 Task: Create a due date automation trigger when advanced on, on the monday after a card is due add dates not starting today at 11:00 AM.
Action: Mouse moved to (938, 282)
Screenshot: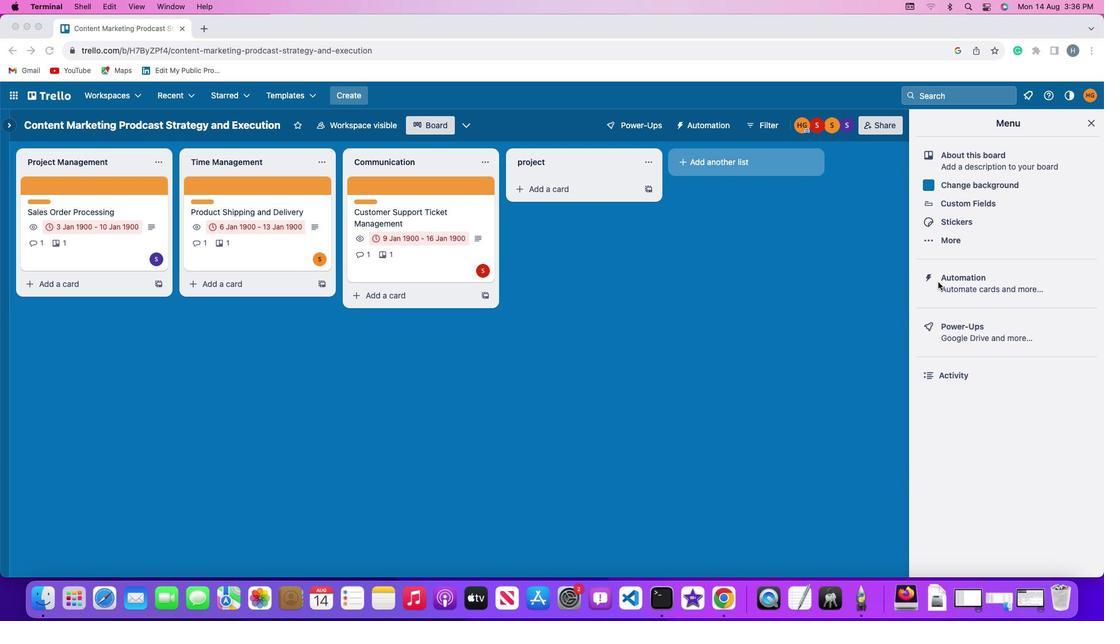 
Action: Mouse pressed left at (938, 282)
Screenshot: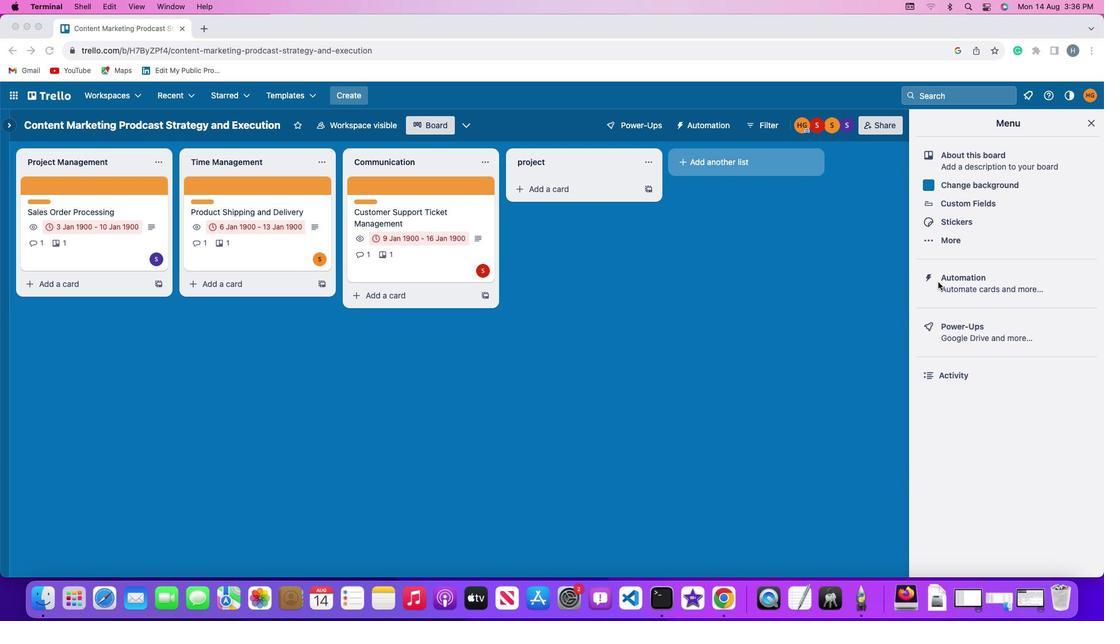 
Action: Mouse pressed left at (938, 282)
Screenshot: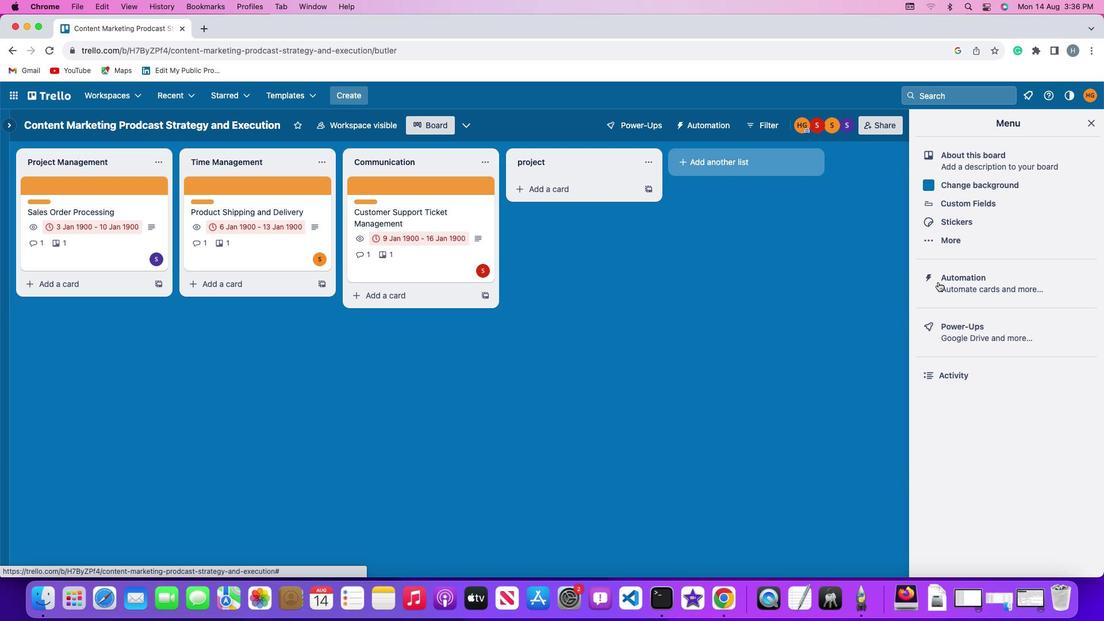 
Action: Mouse moved to (81, 269)
Screenshot: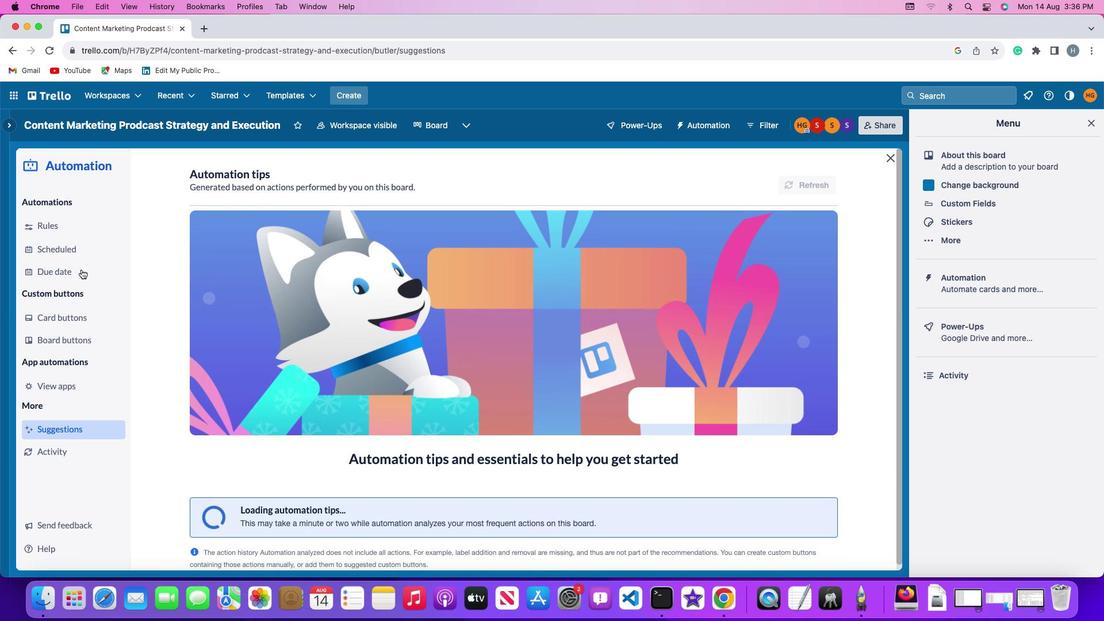 
Action: Mouse pressed left at (81, 269)
Screenshot: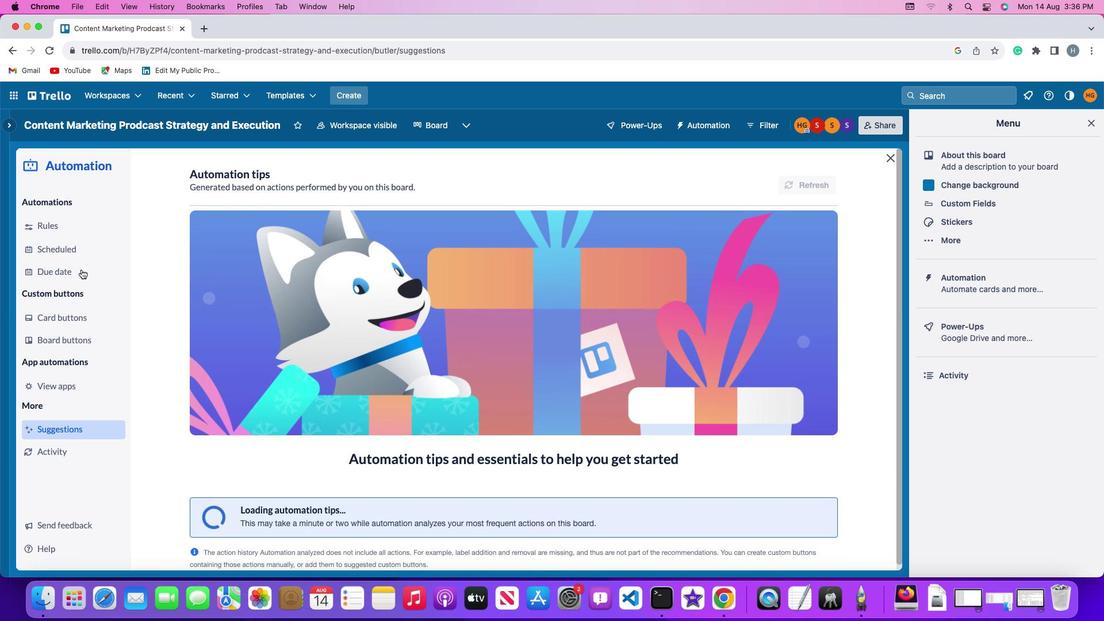 
Action: Mouse moved to (784, 174)
Screenshot: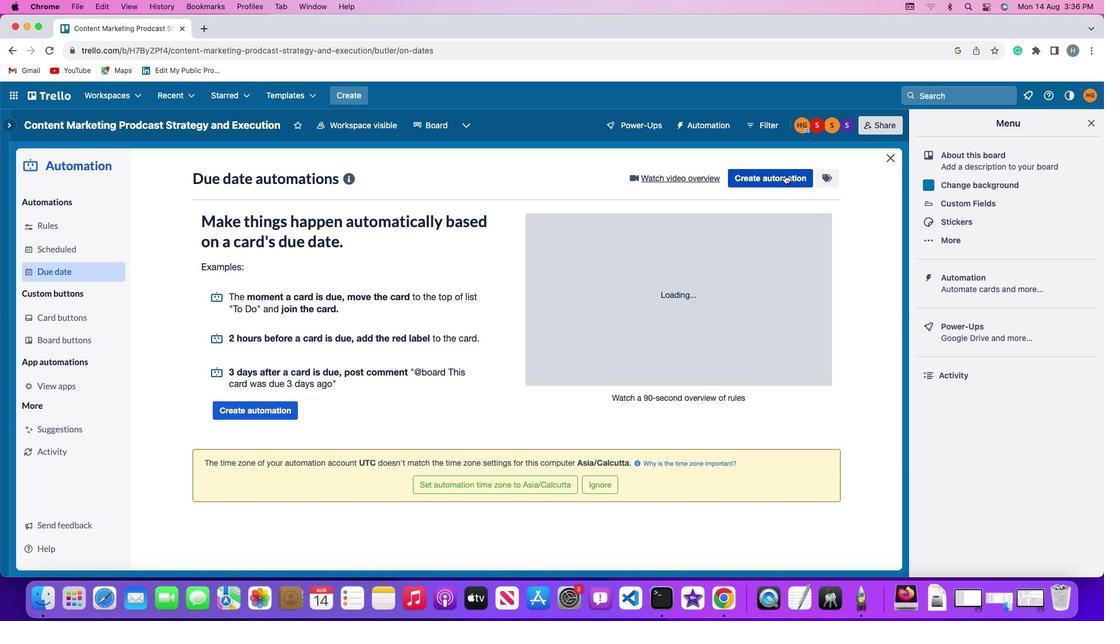 
Action: Mouse pressed left at (784, 174)
Screenshot: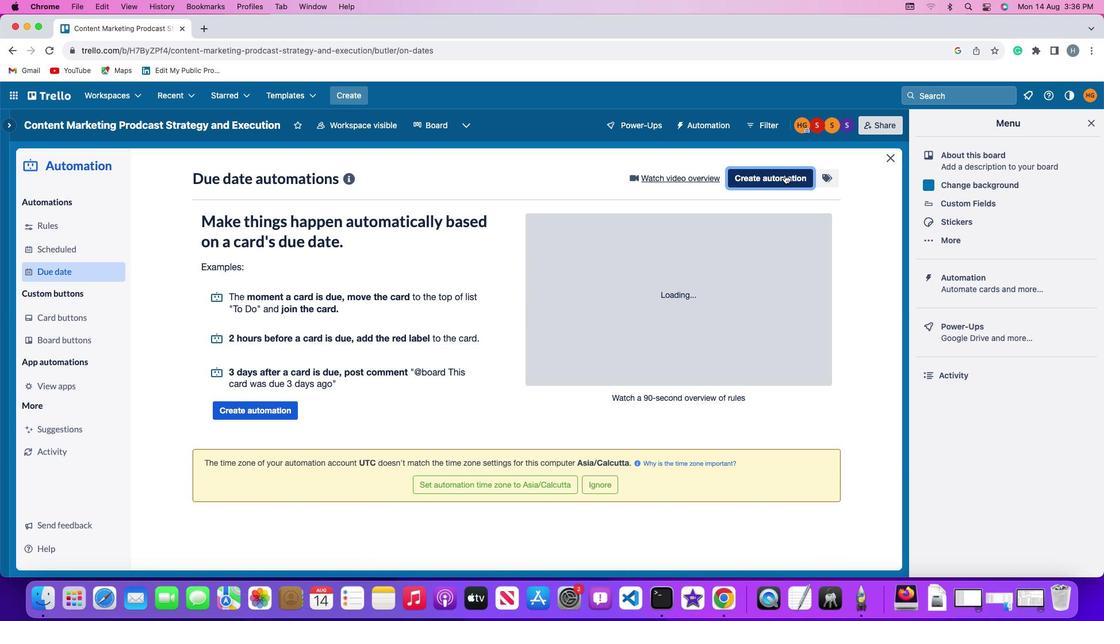 
Action: Mouse moved to (357, 285)
Screenshot: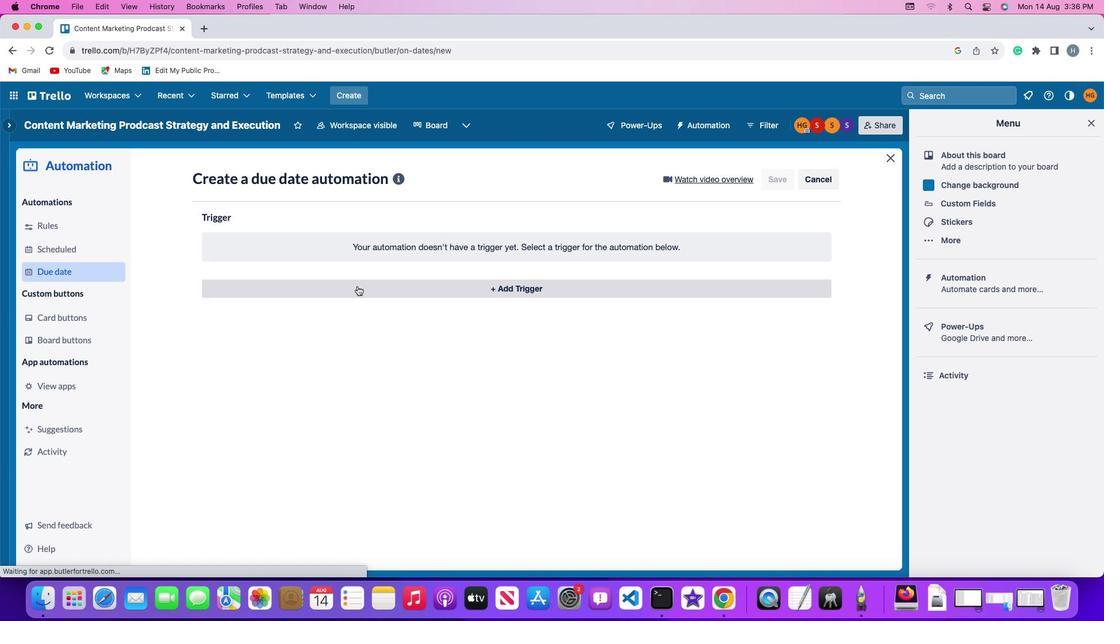 
Action: Mouse pressed left at (357, 285)
Screenshot: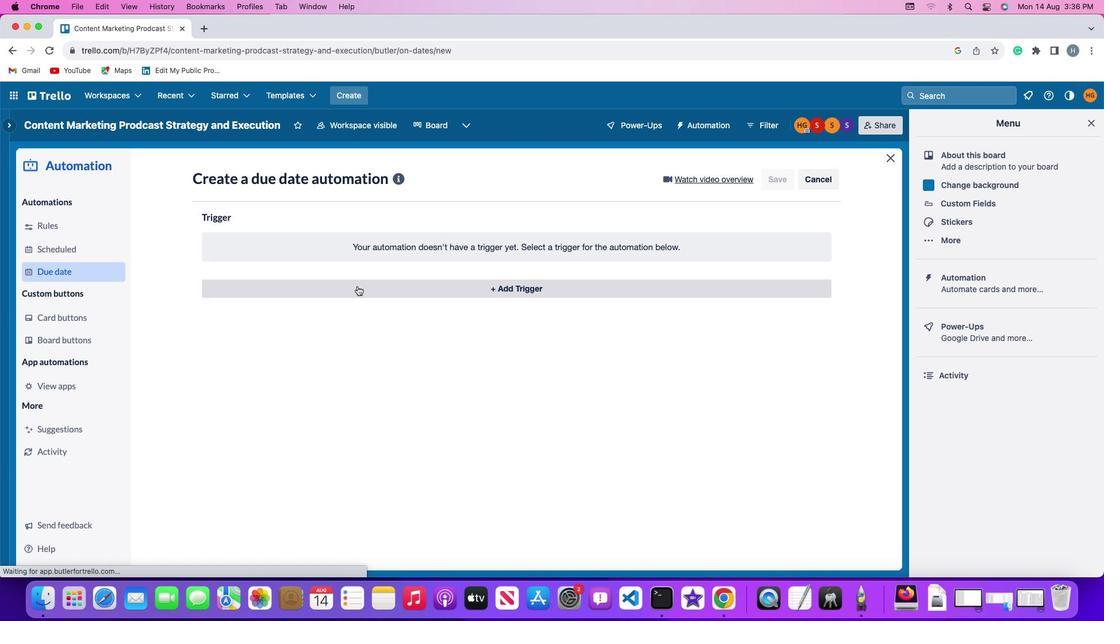 
Action: Mouse moved to (254, 507)
Screenshot: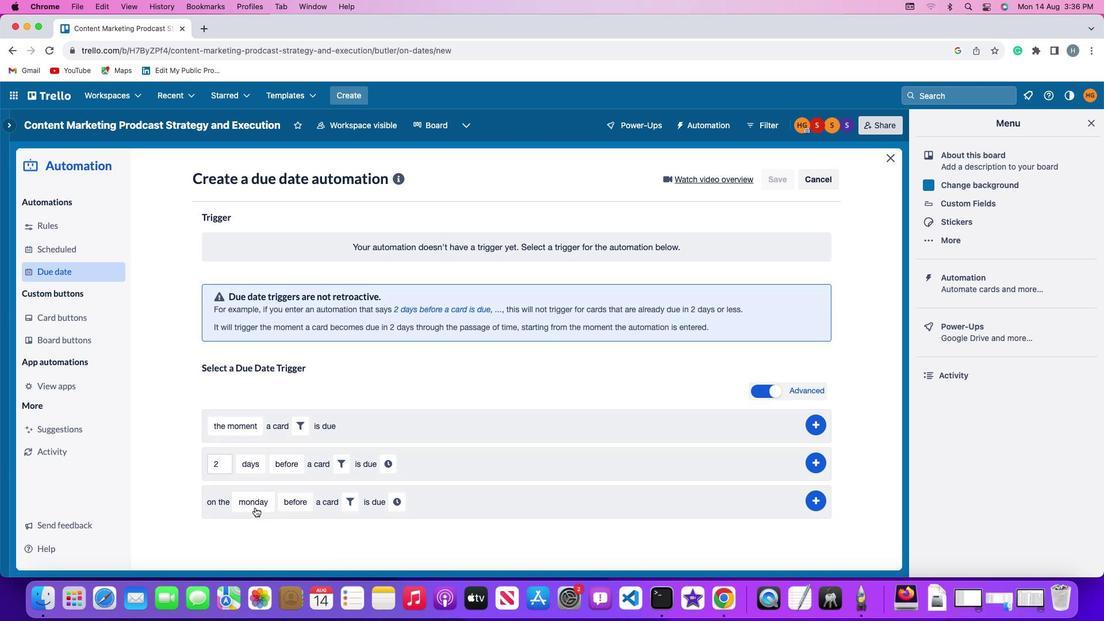 
Action: Mouse pressed left at (254, 507)
Screenshot: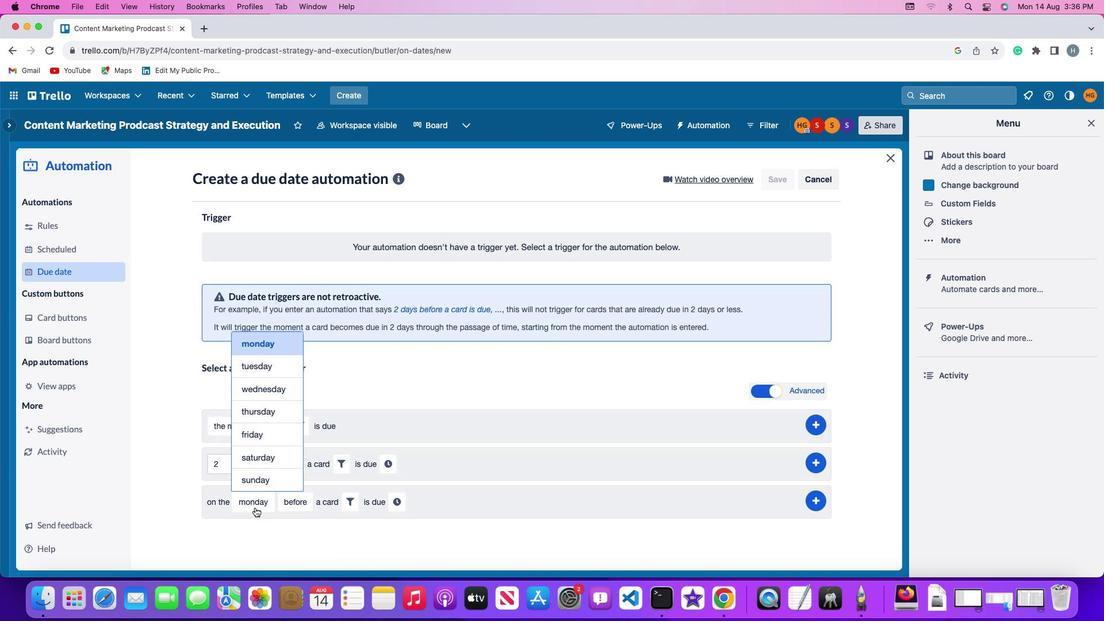 
Action: Mouse moved to (271, 339)
Screenshot: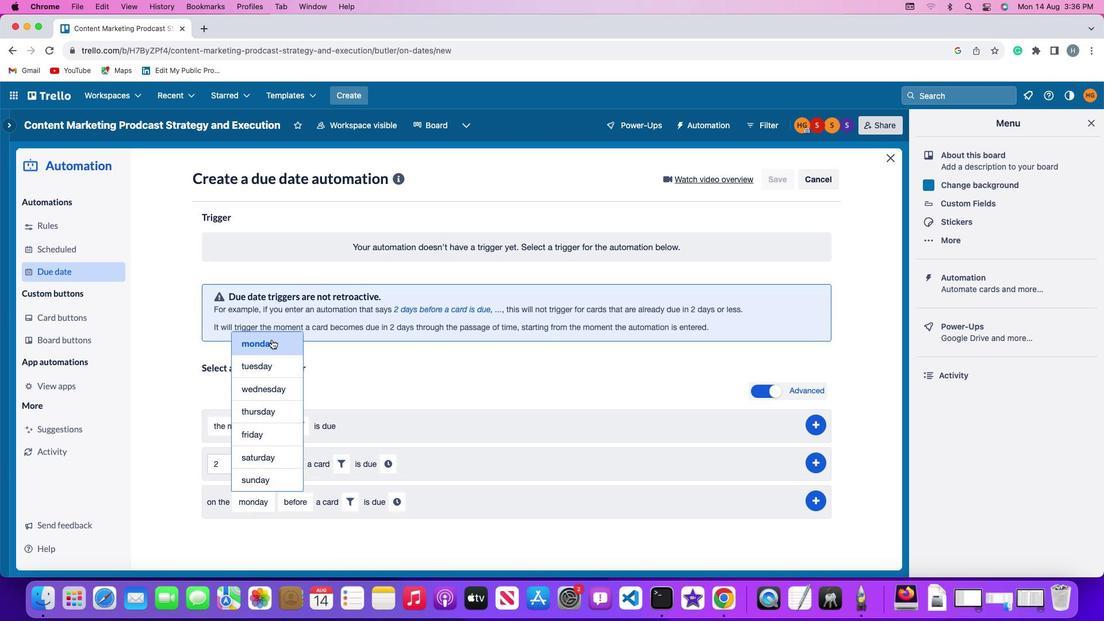 
Action: Mouse pressed left at (271, 339)
Screenshot: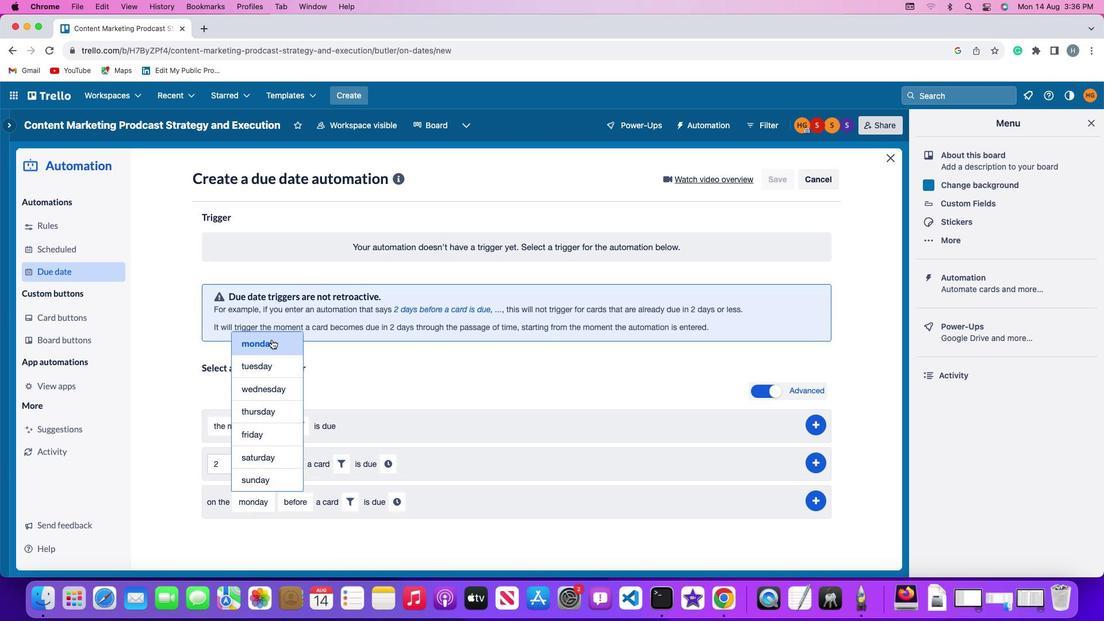 
Action: Mouse moved to (294, 498)
Screenshot: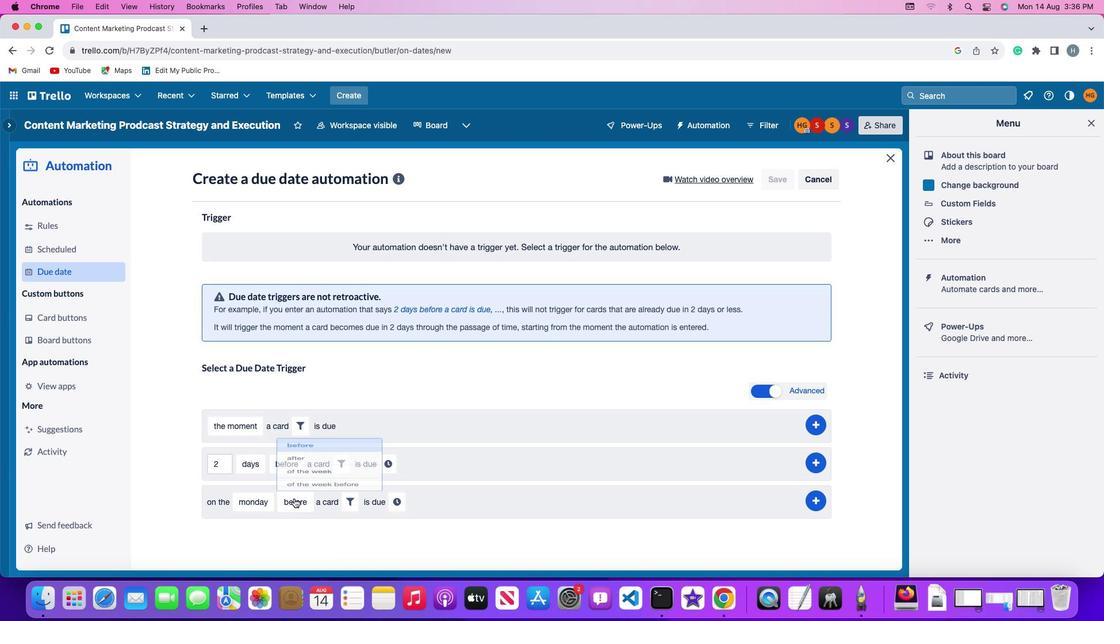 
Action: Mouse pressed left at (294, 498)
Screenshot: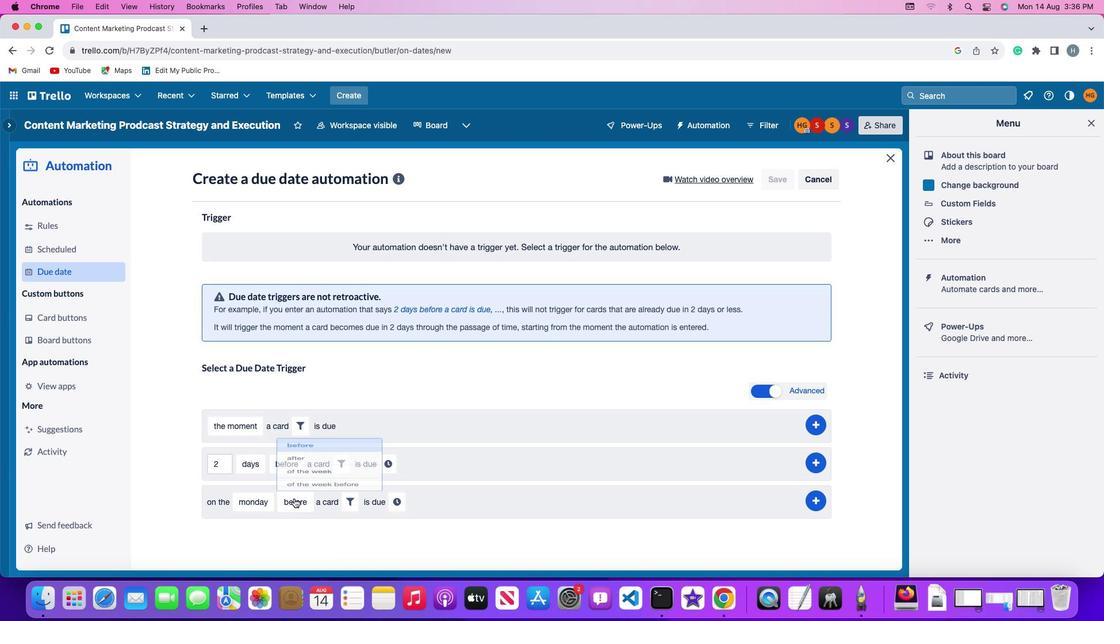 
Action: Mouse moved to (307, 431)
Screenshot: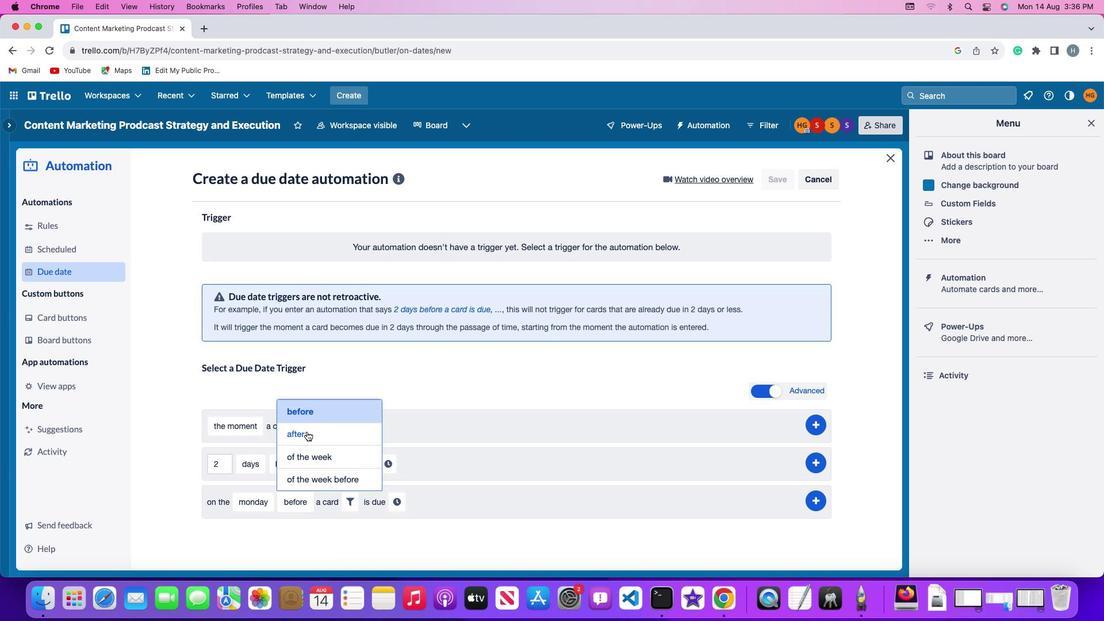 
Action: Mouse pressed left at (307, 431)
Screenshot: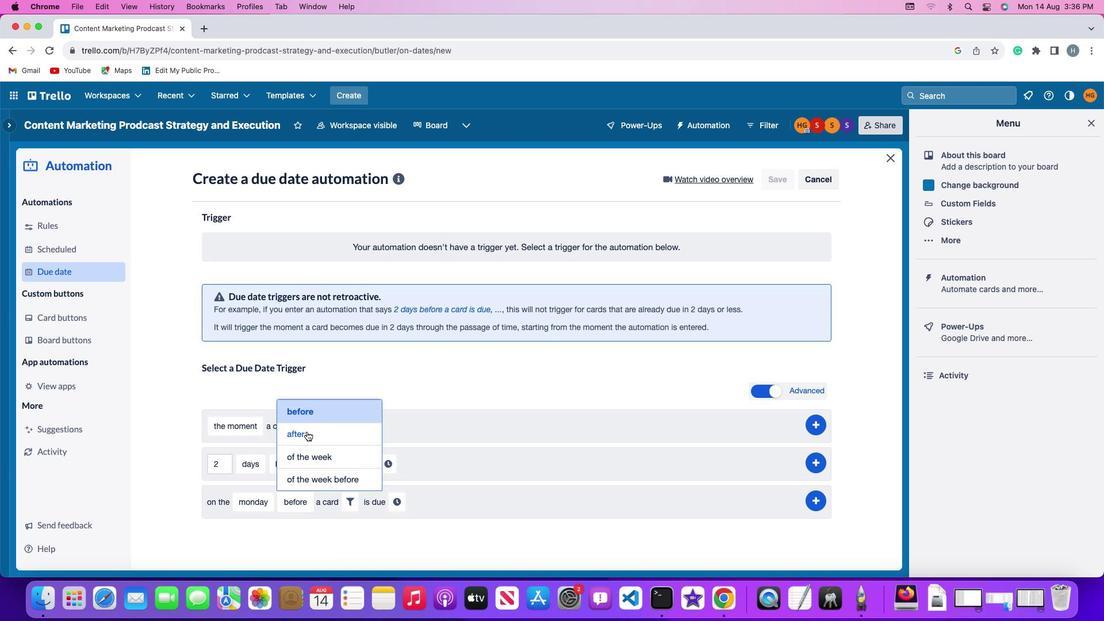 
Action: Mouse moved to (343, 496)
Screenshot: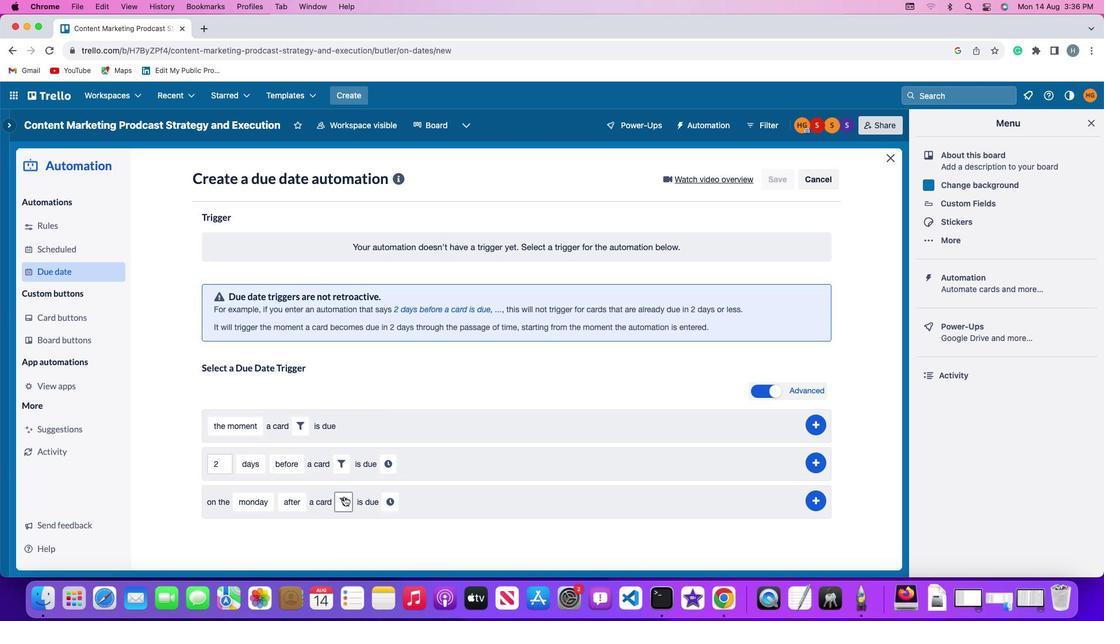 
Action: Mouse pressed left at (343, 496)
Screenshot: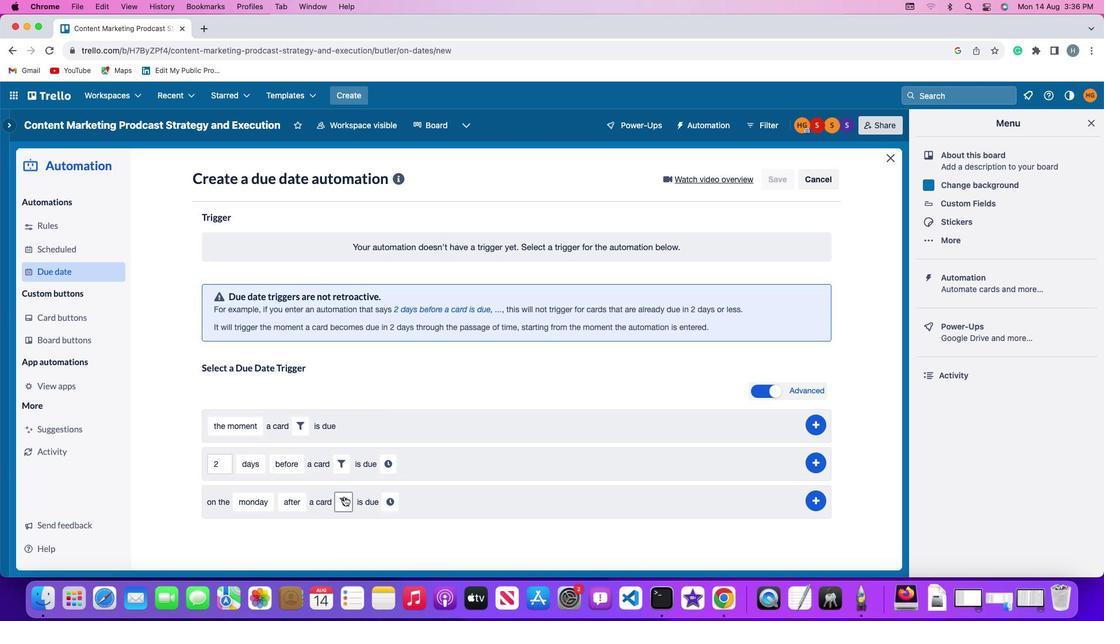 
Action: Mouse moved to (407, 543)
Screenshot: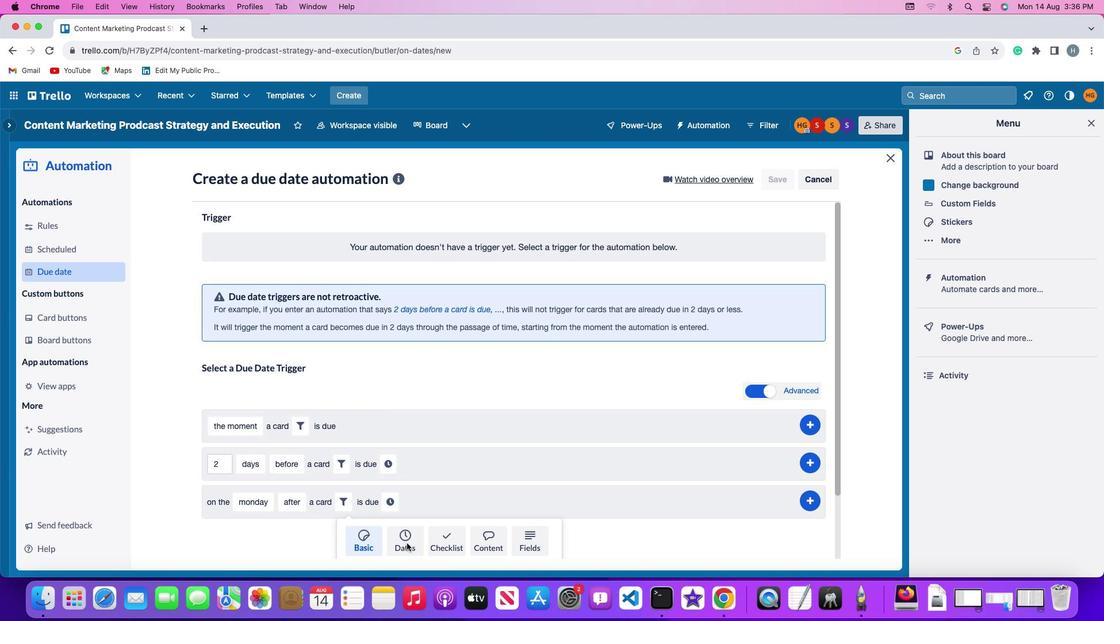 
Action: Mouse pressed left at (407, 543)
Screenshot: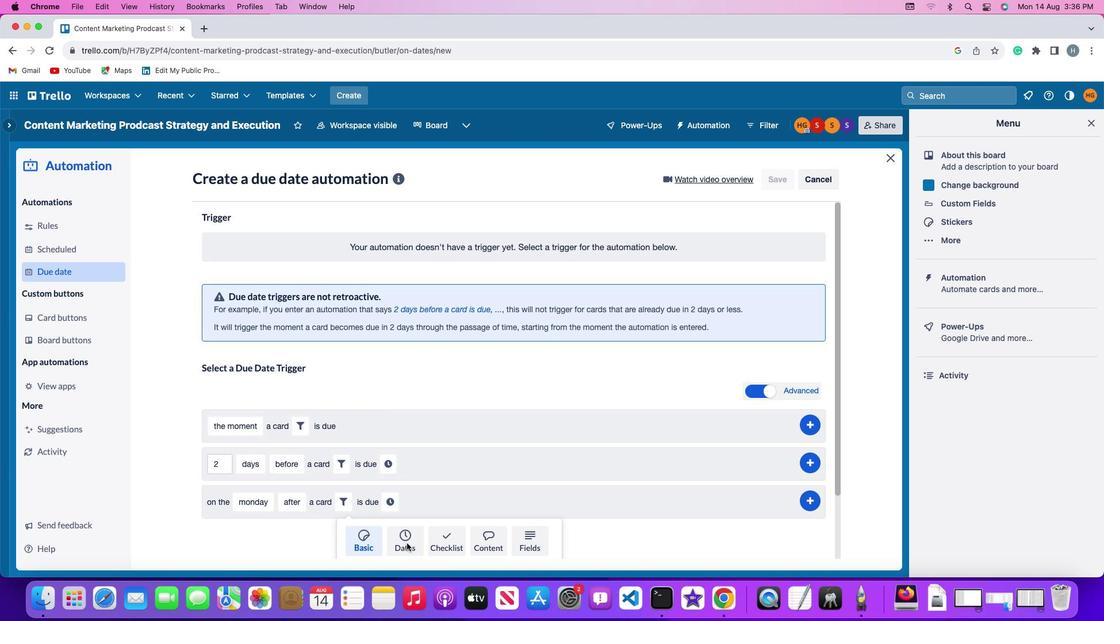 
Action: Mouse moved to (309, 537)
Screenshot: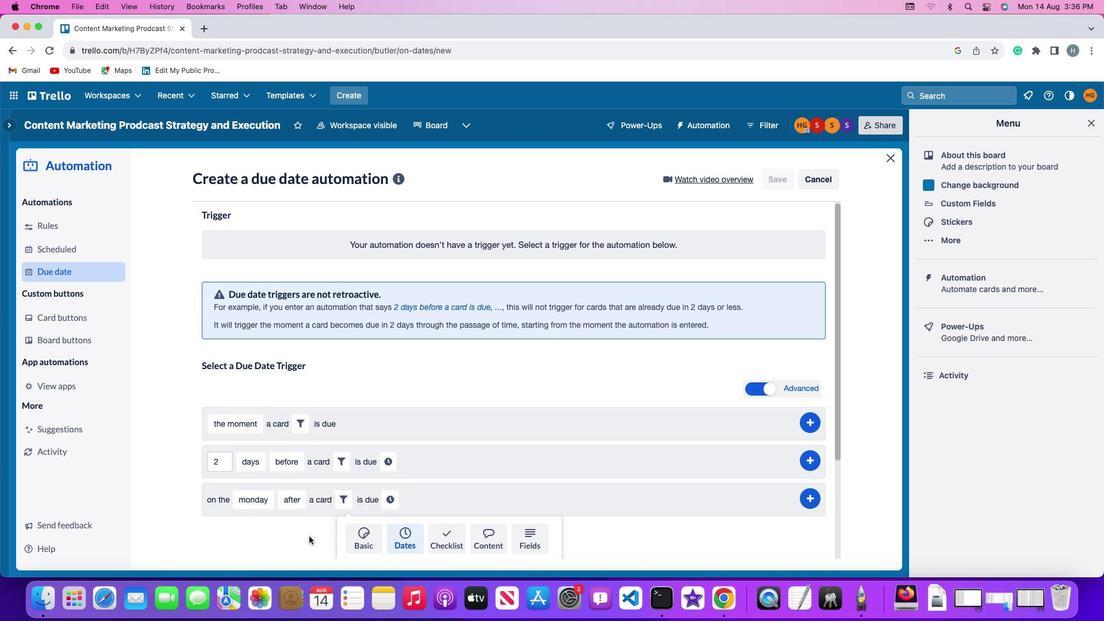 
Action: Mouse scrolled (309, 537) with delta (0, 0)
Screenshot: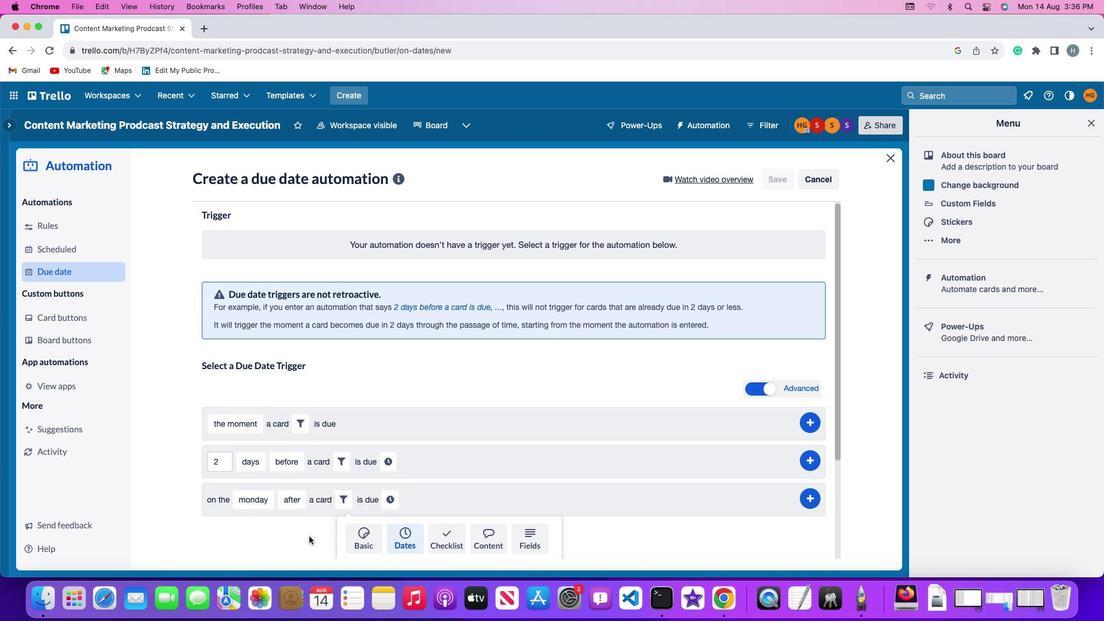 
Action: Mouse scrolled (309, 537) with delta (0, 0)
Screenshot: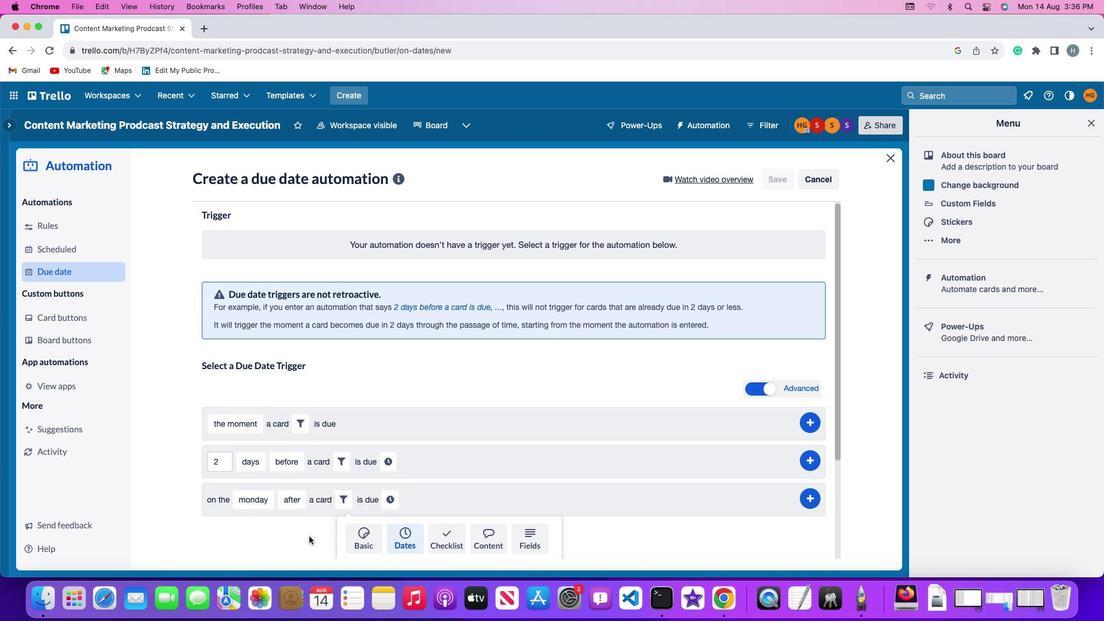 
Action: Mouse scrolled (309, 537) with delta (0, -1)
Screenshot: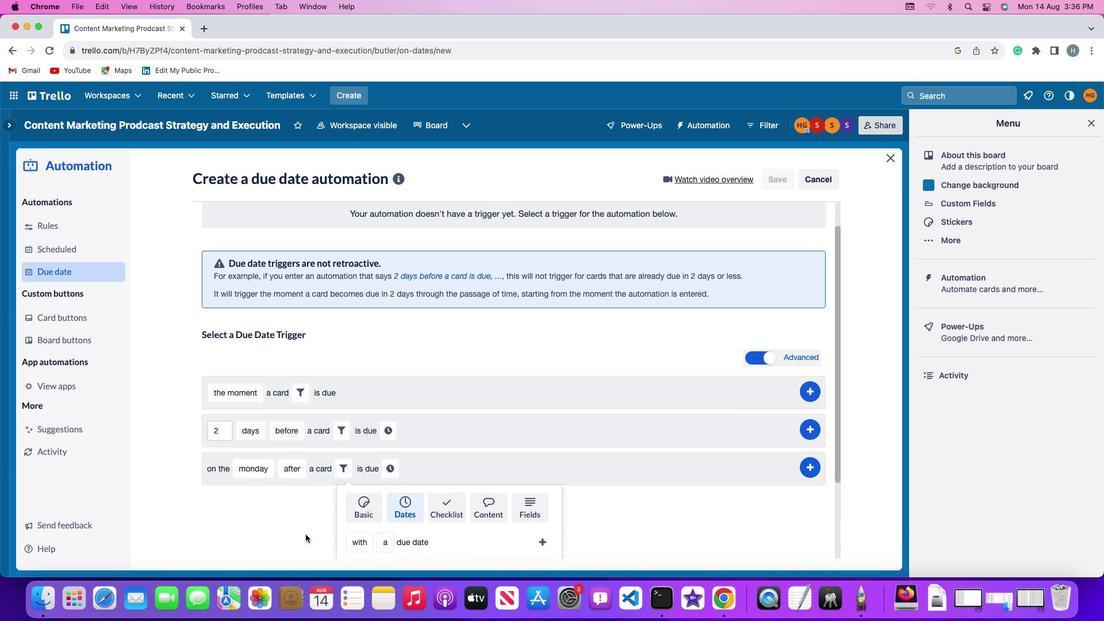
Action: Mouse scrolled (309, 537) with delta (0, -2)
Screenshot: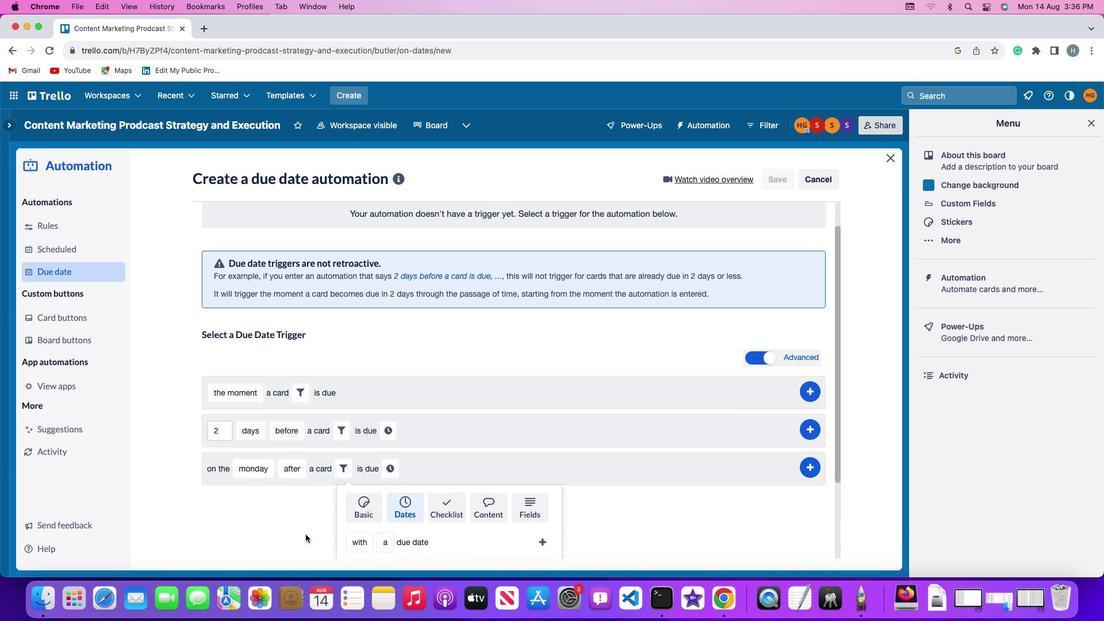 
Action: Mouse moved to (308, 536)
Screenshot: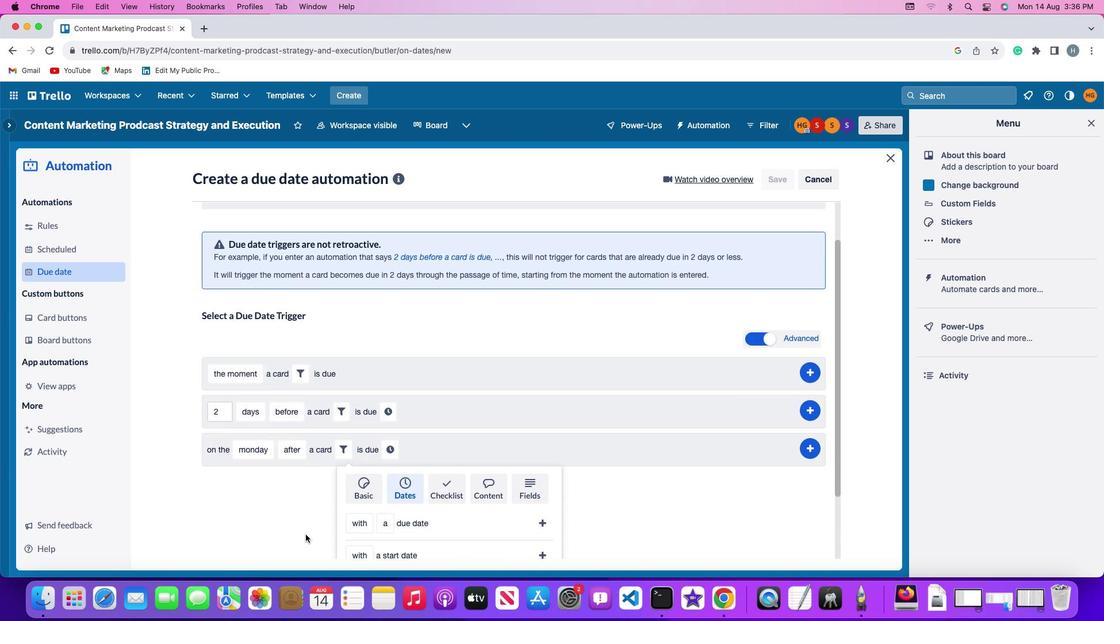 
Action: Mouse scrolled (308, 536) with delta (0, -3)
Screenshot: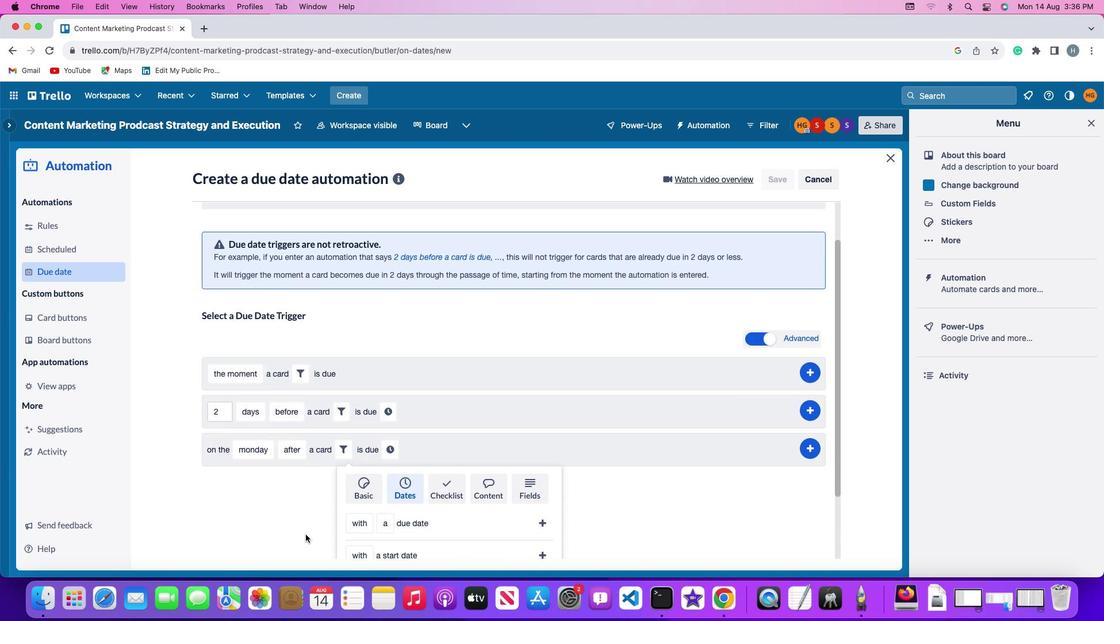 
Action: Mouse moved to (304, 532)
Screenshot: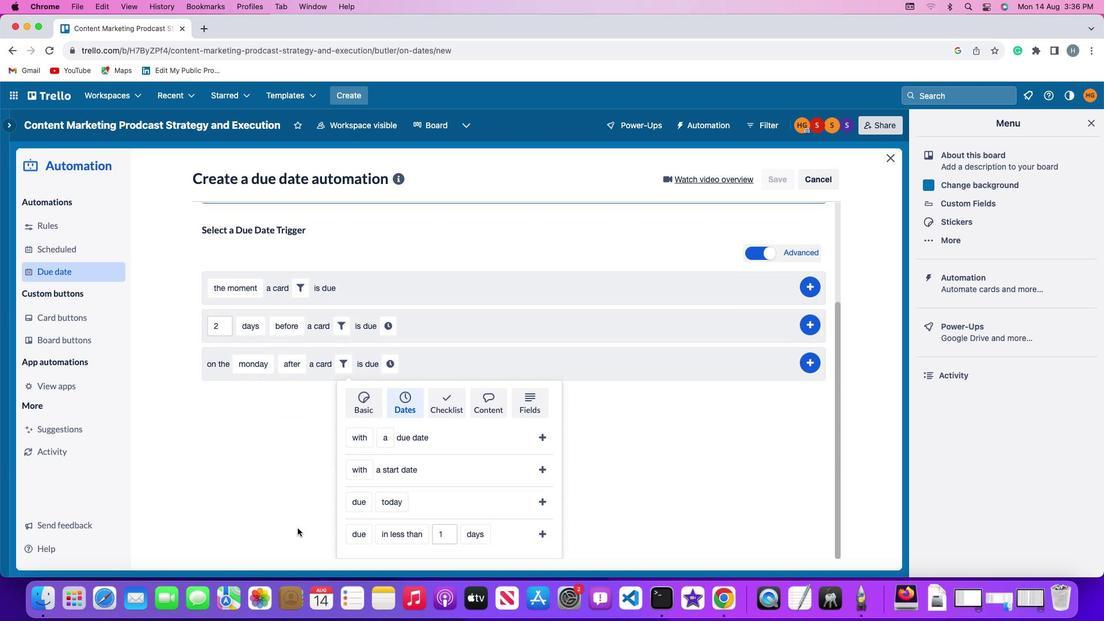 
Action: Mouse scrolled (304, 532) with delta (0, 0)
Screenshot: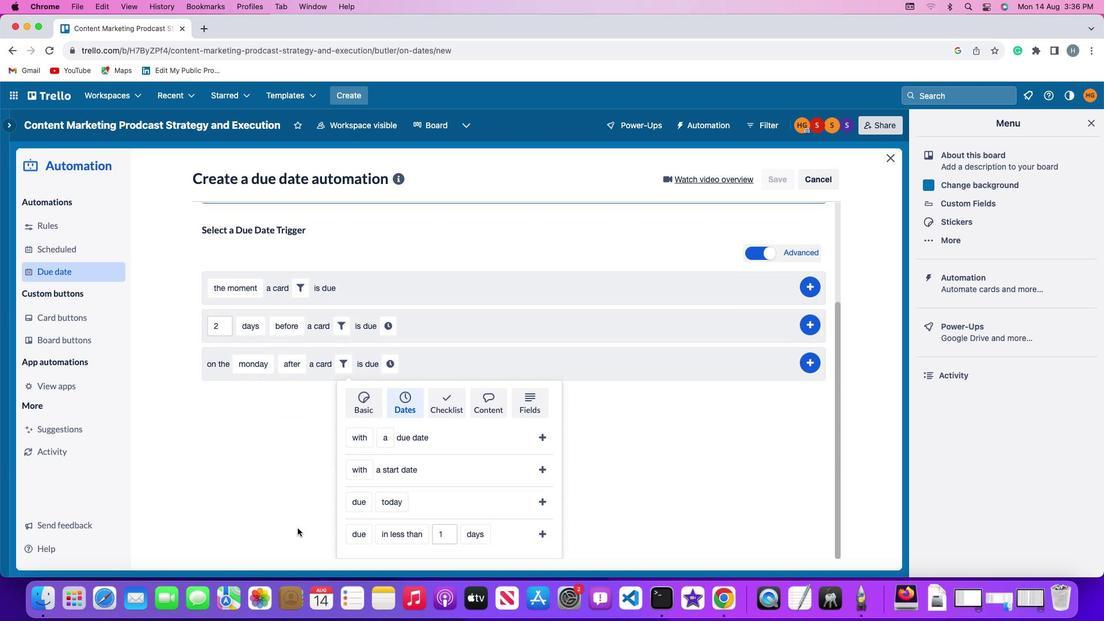 
Action: Mouse moved to (299, 530)
Screenshot: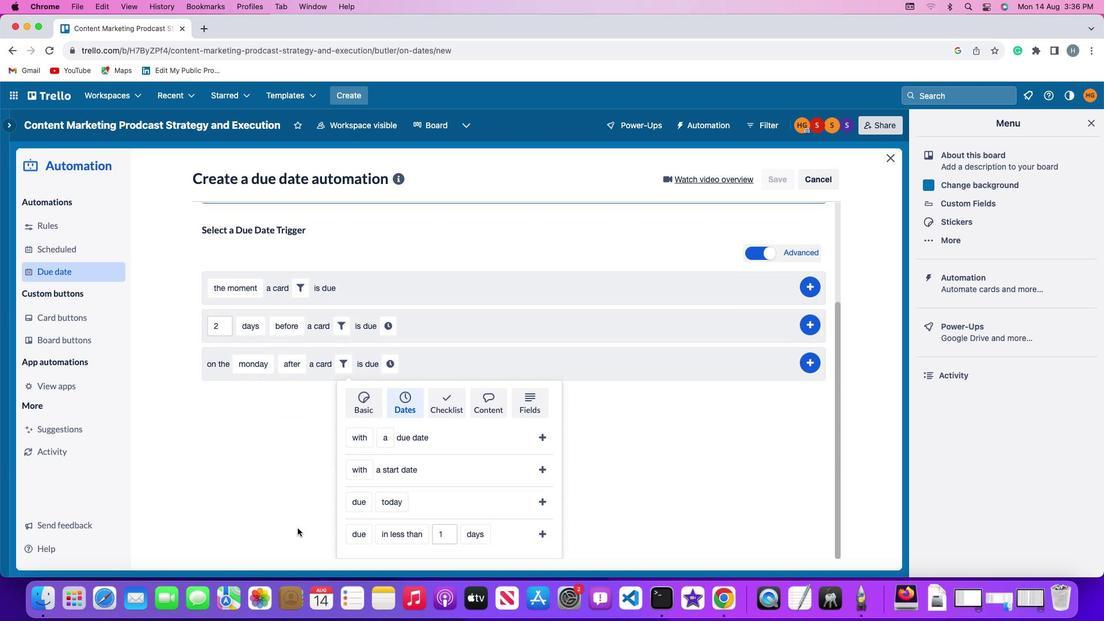 
Action: Mouse scrolled (299, 530) with delta (0, 0)
Screenshot: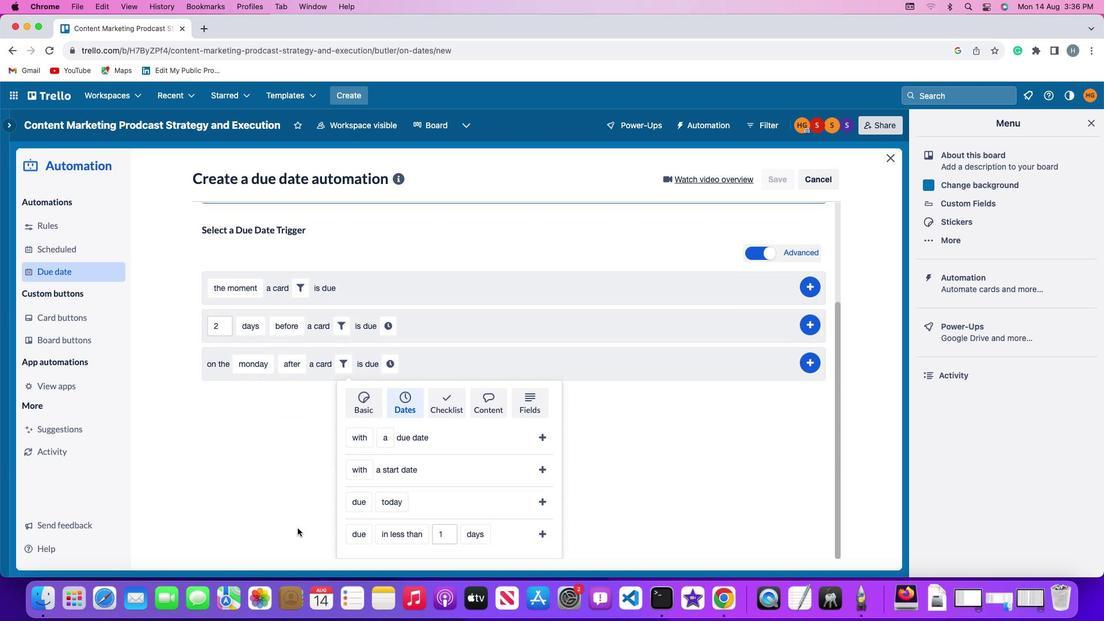 
Action: Mouse moved to (297, 528)
Screenshot: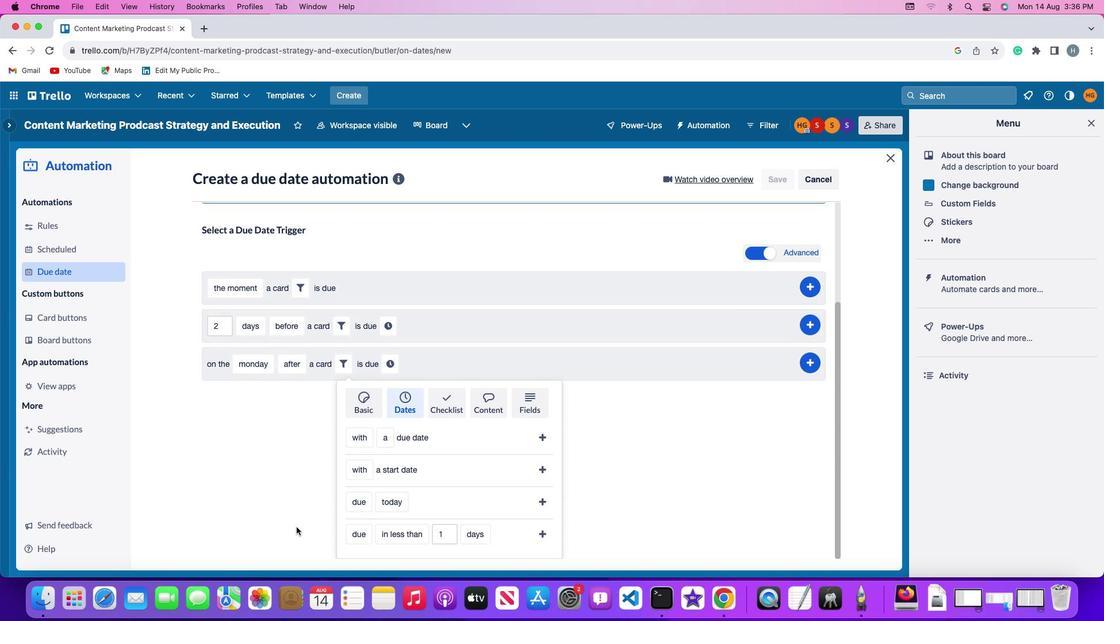 
Action: Mouse scrolled (297, 528) with delta (0, -1)
Screenshot: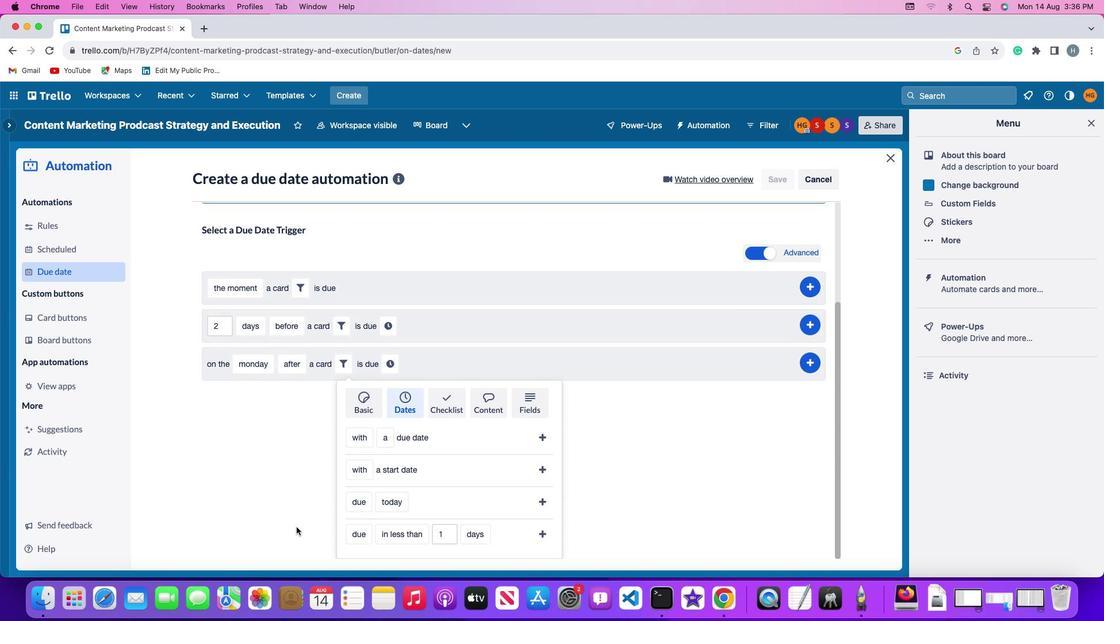 
Action: Mouse moved to (362, 499)
Screenshot: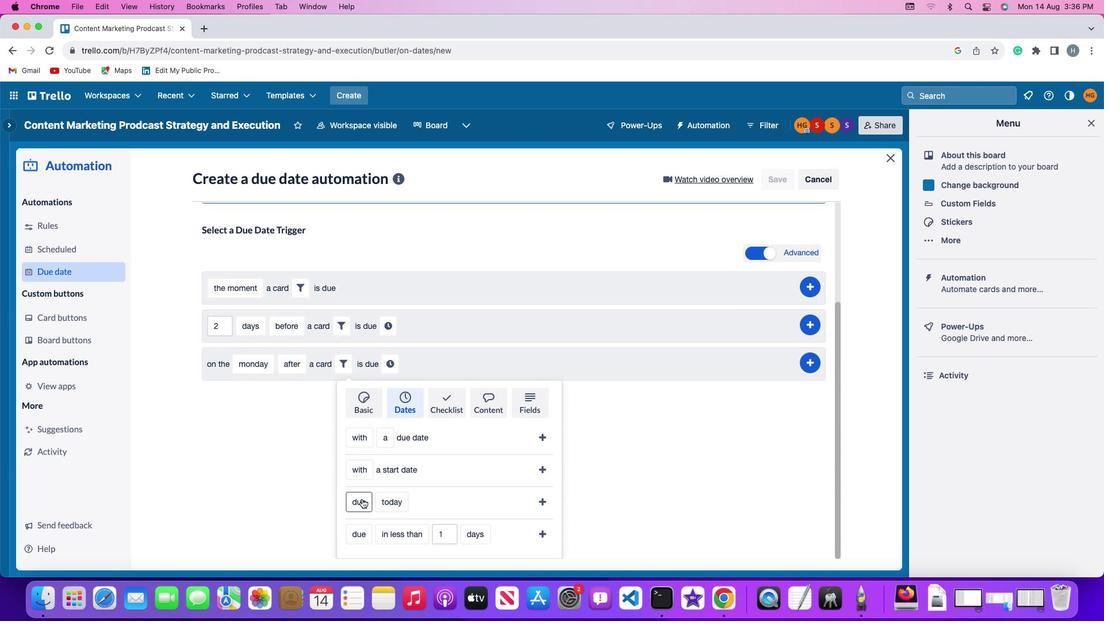 
Action: Mouse pressed left at (362, 499)
Screenshot: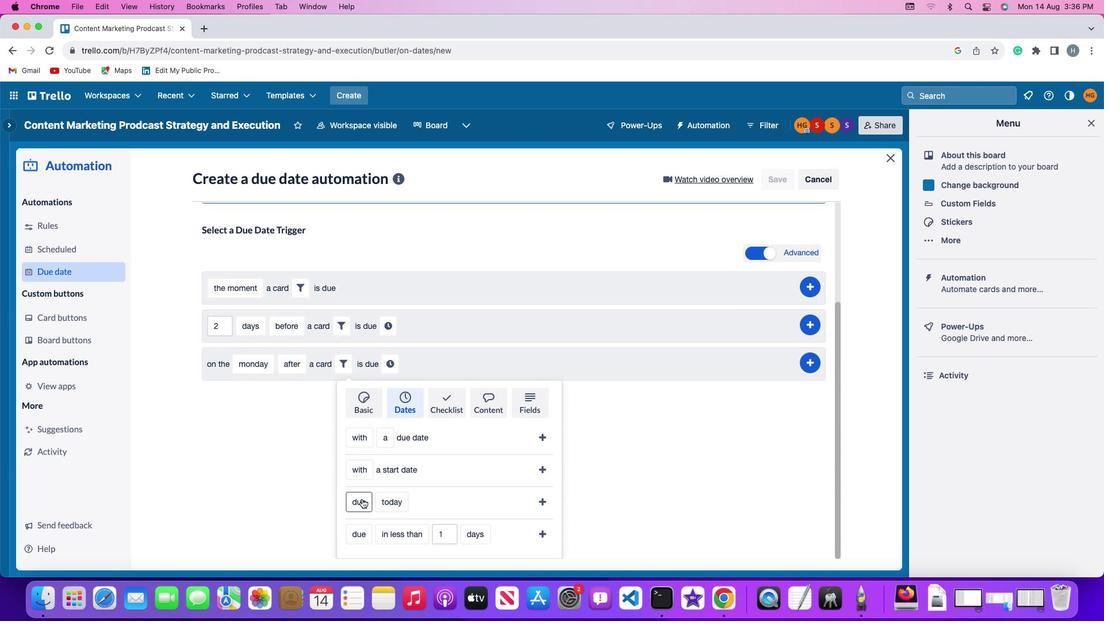 
Action: Mouse moved to (365, 482)
Screenshot: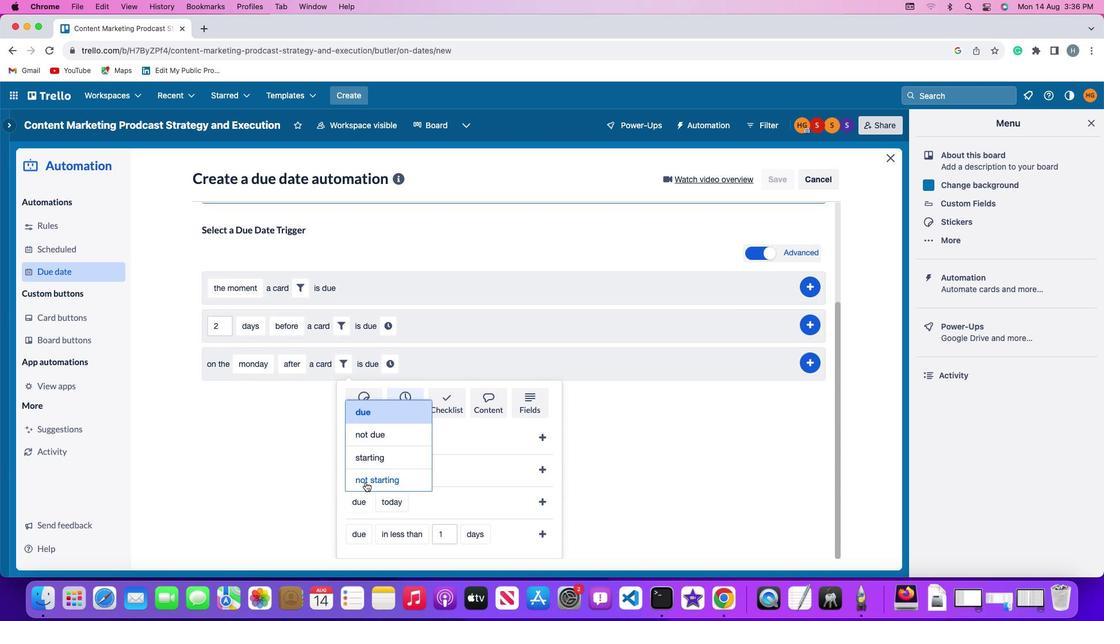 
Action: Mouse pressed left at (365, 482)
Screenshot: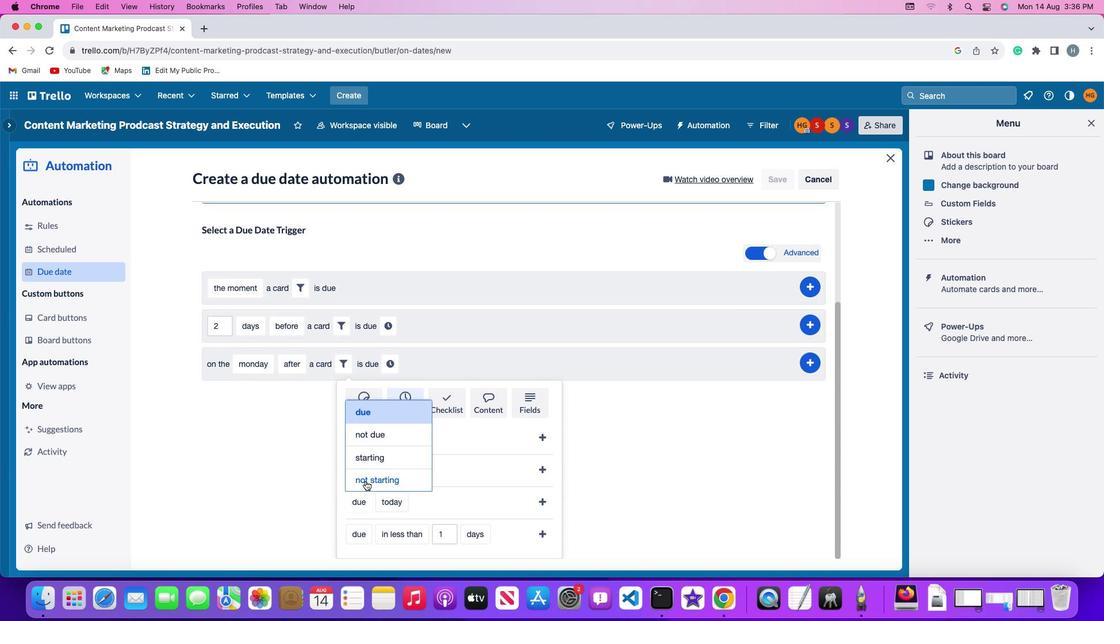 
Action: Mouse moved to (415, 506)
Screenshot: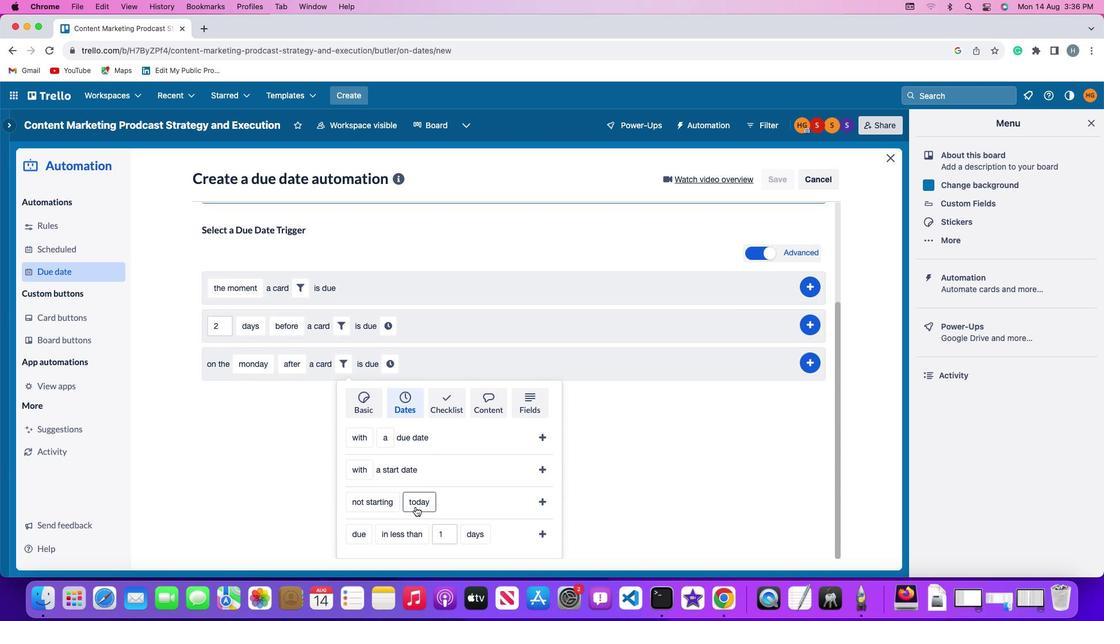
Action: Mouse pressed left at (415, 506)
Screenshot: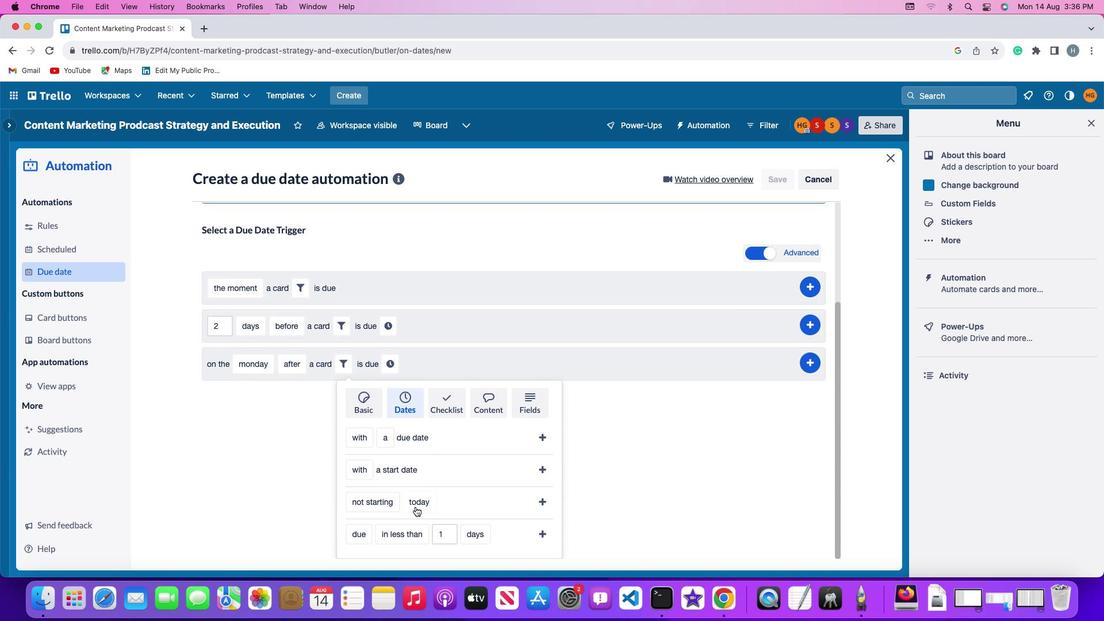 
Action: Mouse moved to (421, 365)
Screenshot: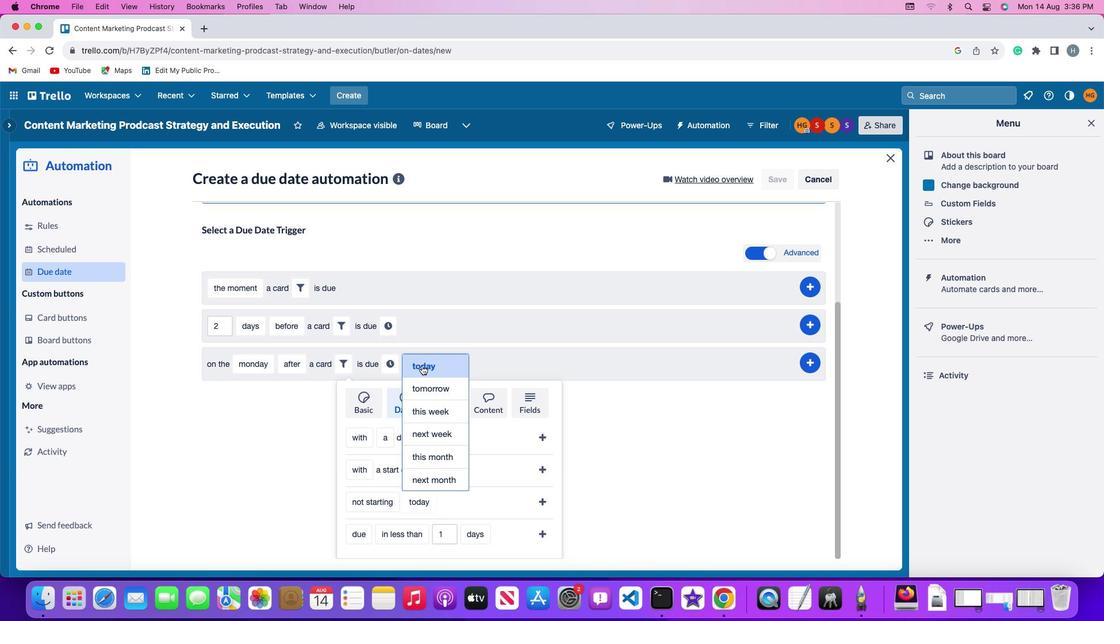 
Action: Mouse pressed left at (421, 365)
Screenshot: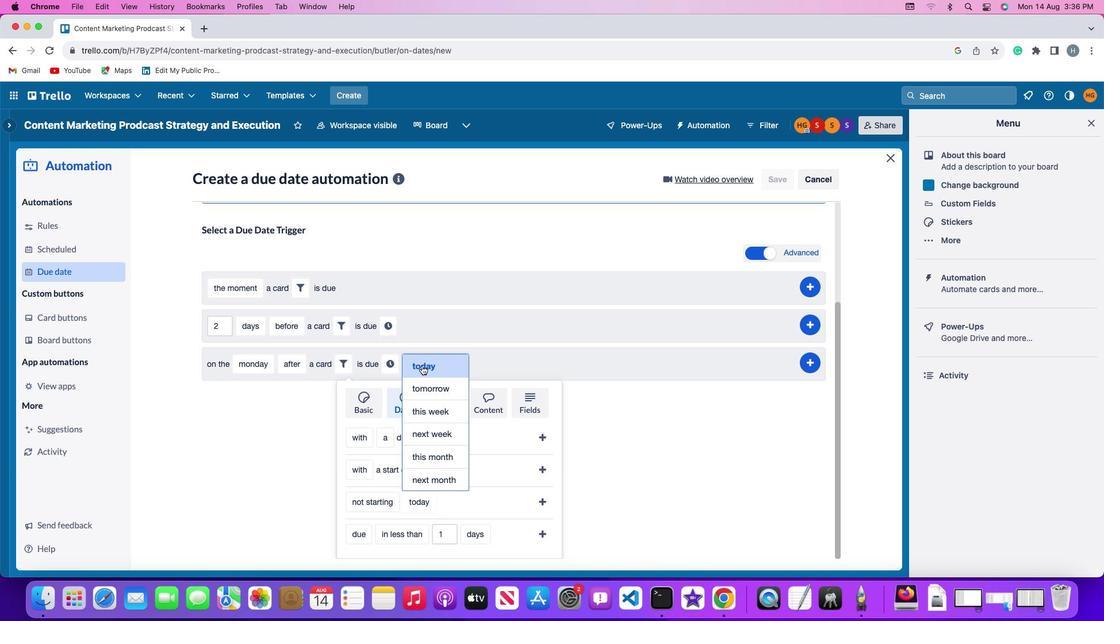 
Action: Mouse moved to (541, 503)
Screenshot: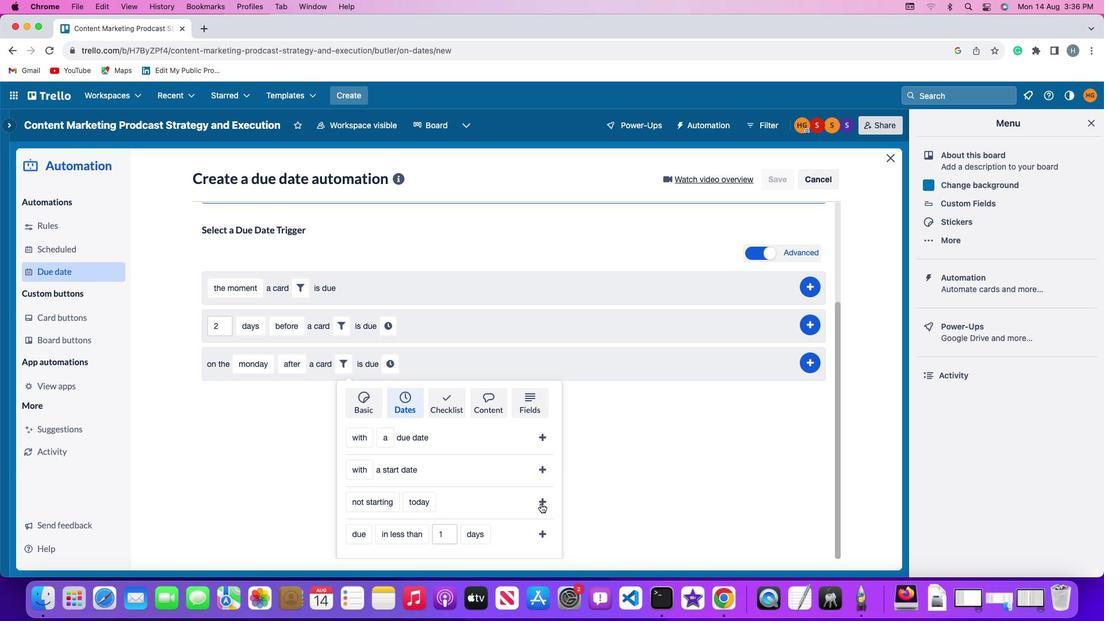 
Action: Mouse pressed left at (541, 503)
Screenshot: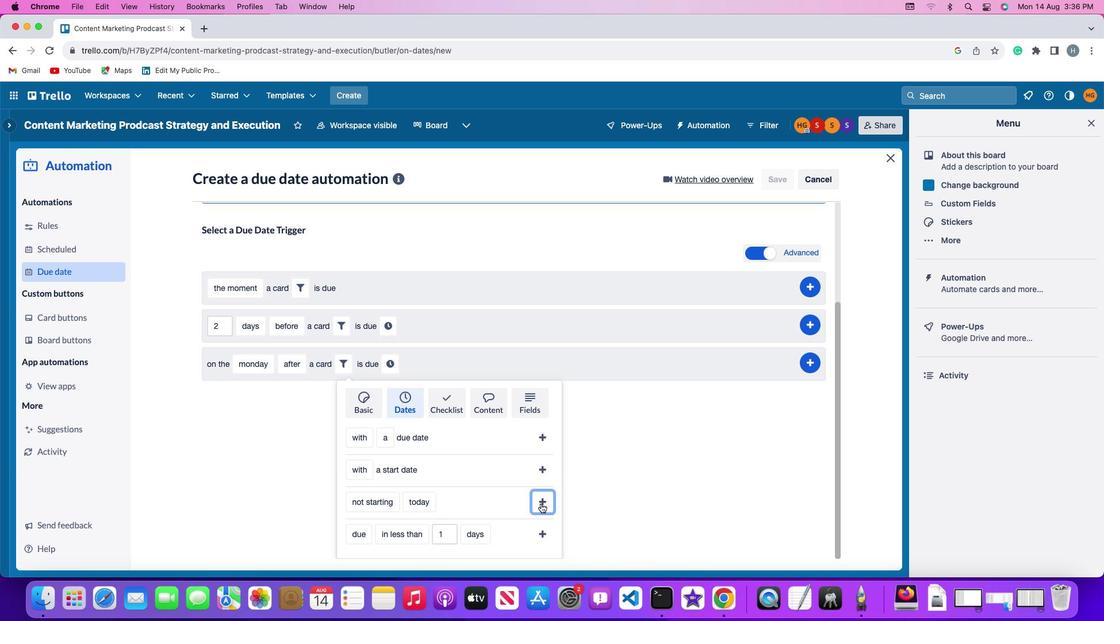 
Action: Mouse moved to (480, 506)
Screenshot: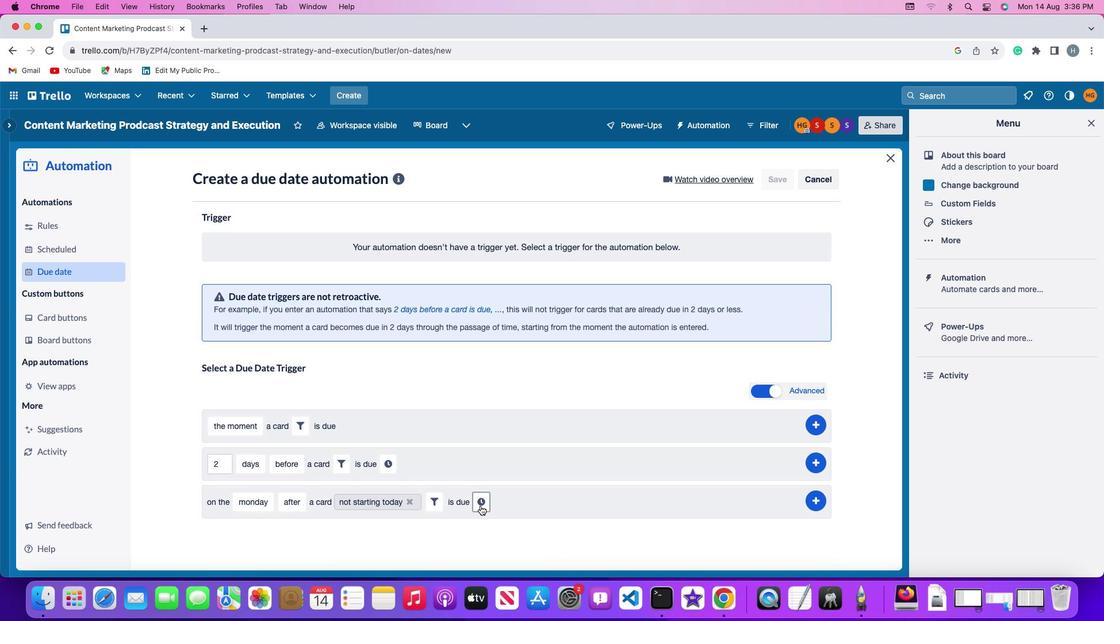 
Action: Mouse pressed left at (480, 506)
Screenshot: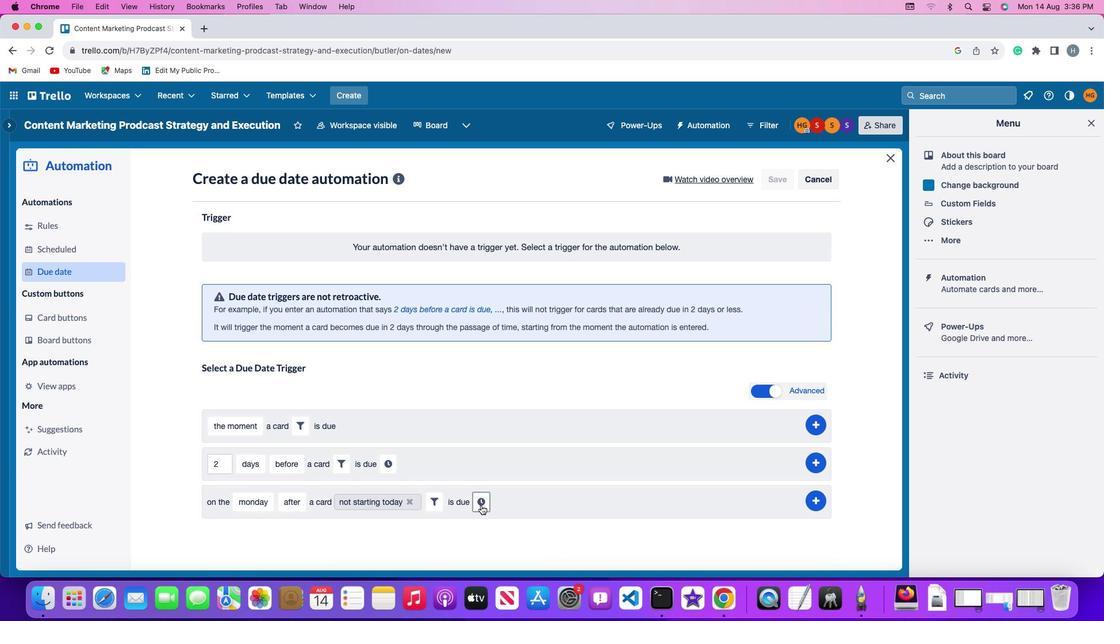 
Action: Mouse moved to (509, 505)
Screenshot: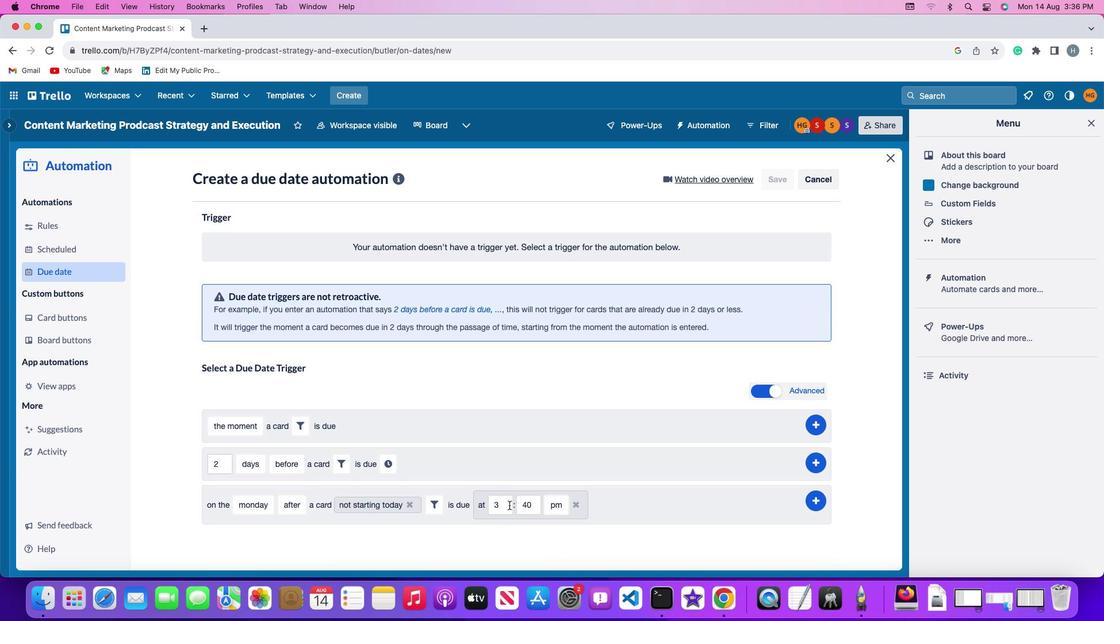 
Action: Mouse pressed left at (509, 505)
Screenshot: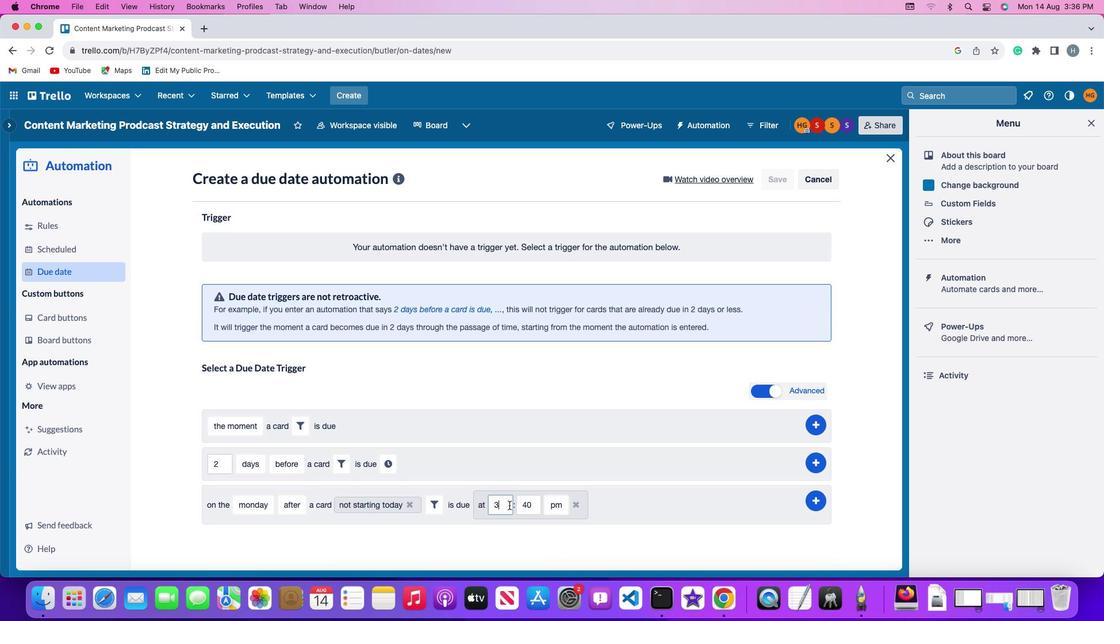 
Action: Mouse moved to (509, 505)
Screenshot: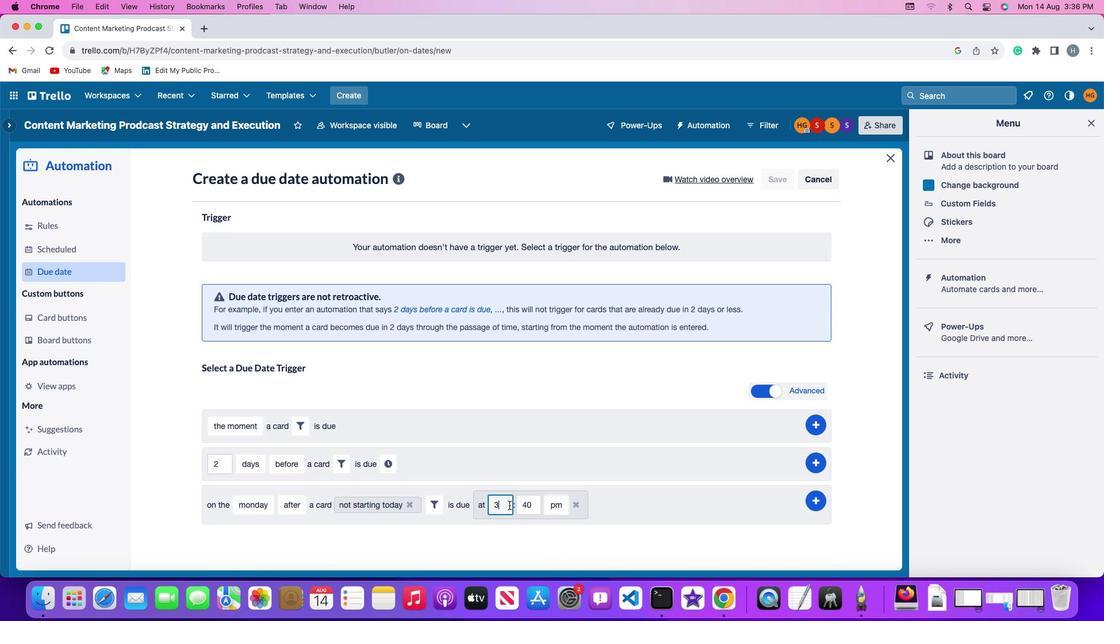 
Action: Key pressed Key.backspace'1''1'
Screenshot: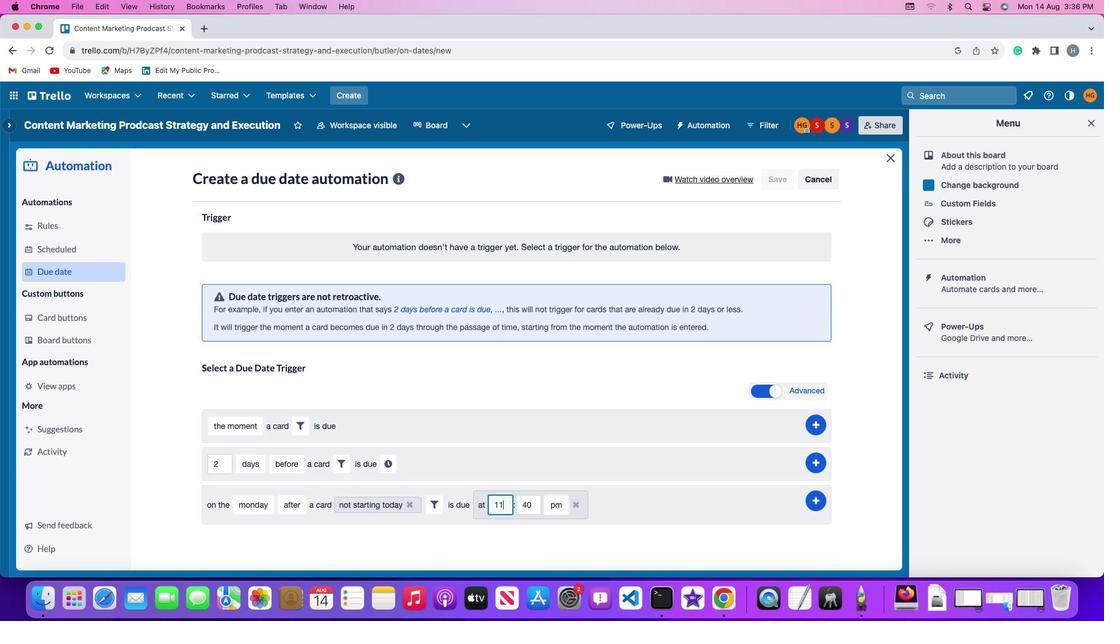 
Action: Mouse moved to (531, 506)
Screenshot: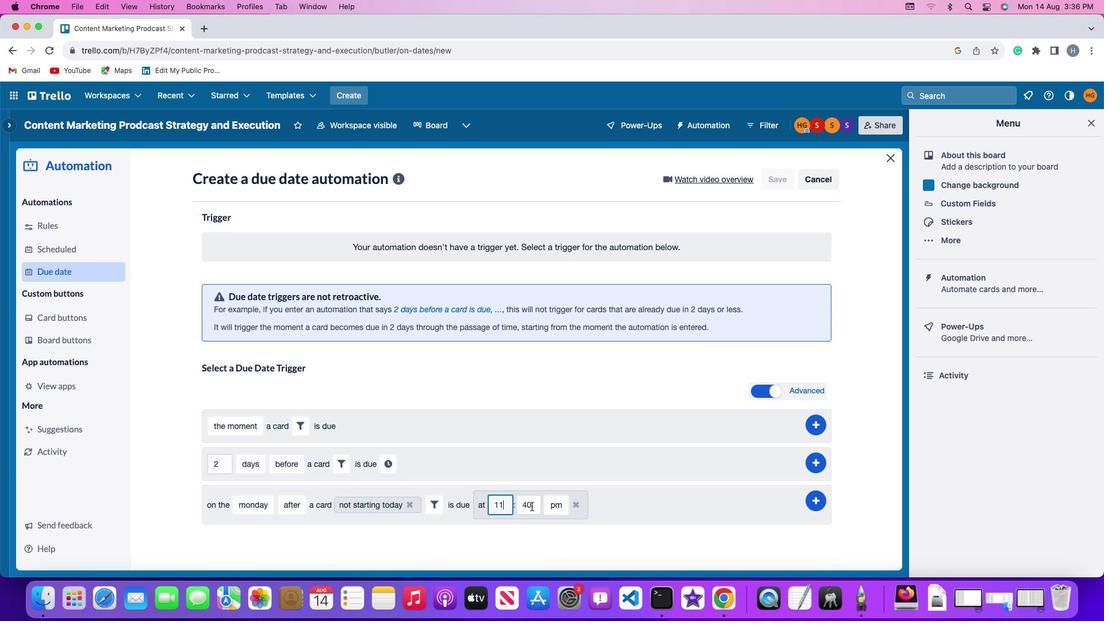 
Action: Mouse pressed left at (531, 506)
Screenshot: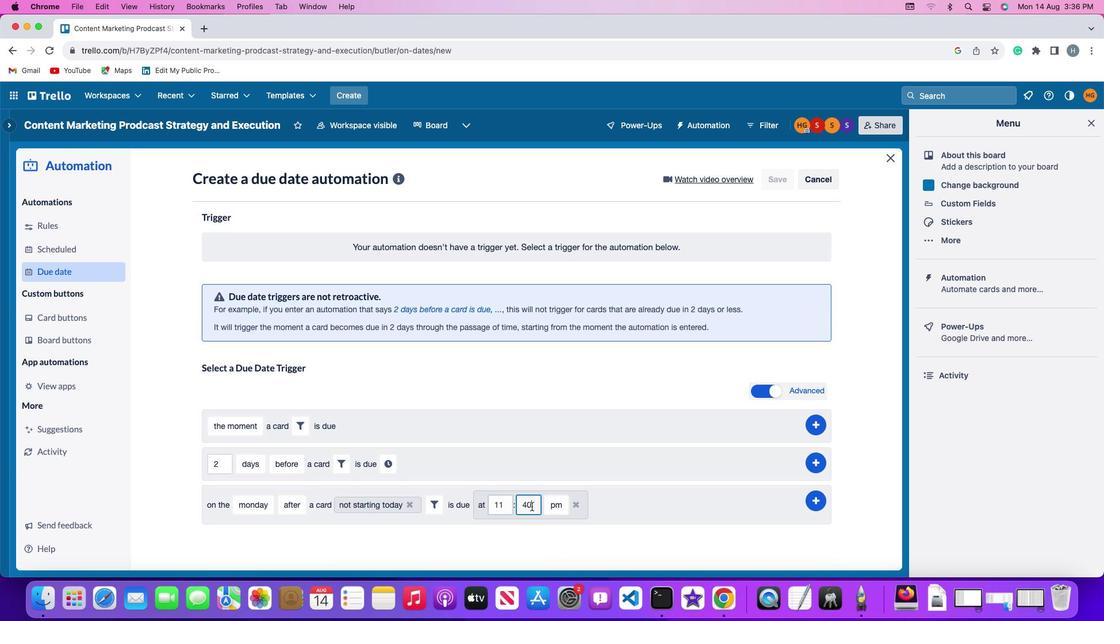 
Action: Key pressed Key.backspaceKey.backspace'0''0'
Screenshot: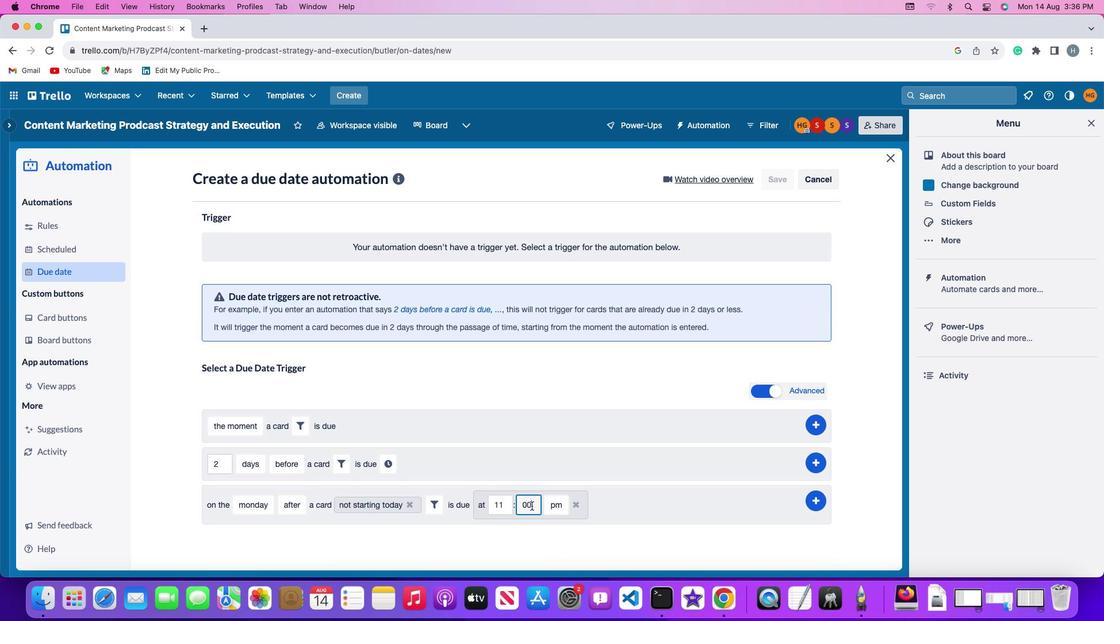 
Action: Mouse moved to (552, 505)
Screenshot: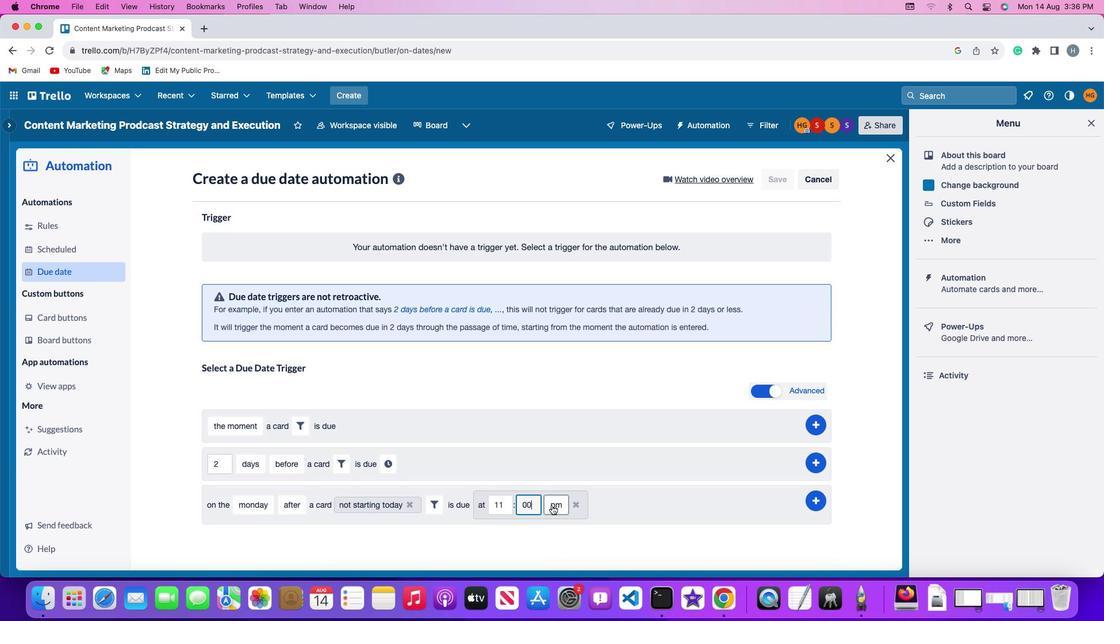
Action: Mouse pressed left at (552, 505)
Screenshot: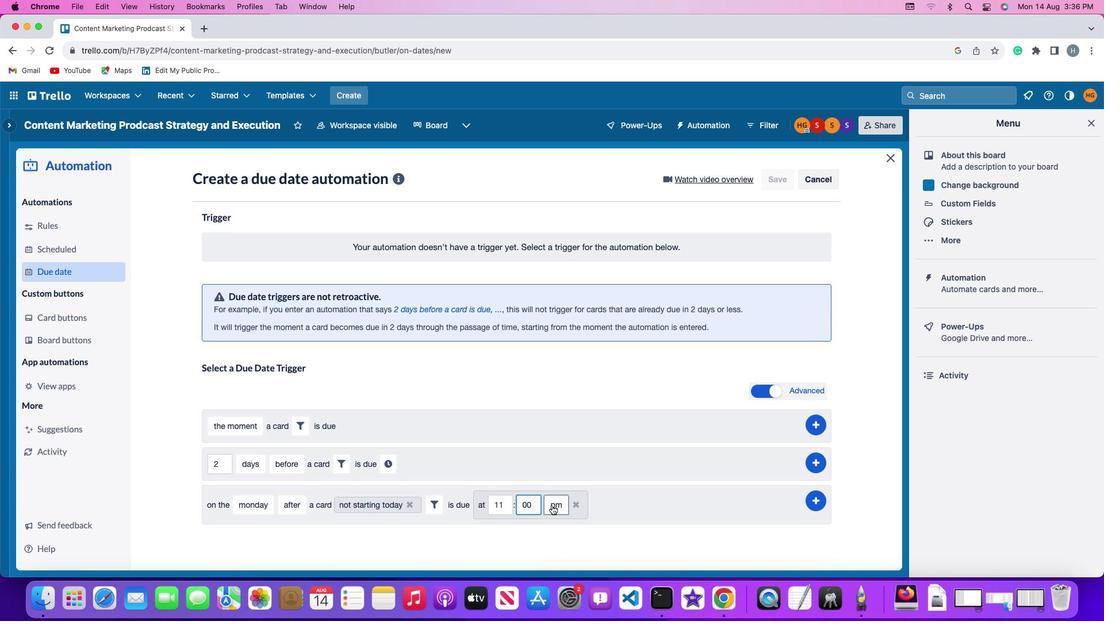 
Action: Mouse moved to (556, 524)
Screenshot: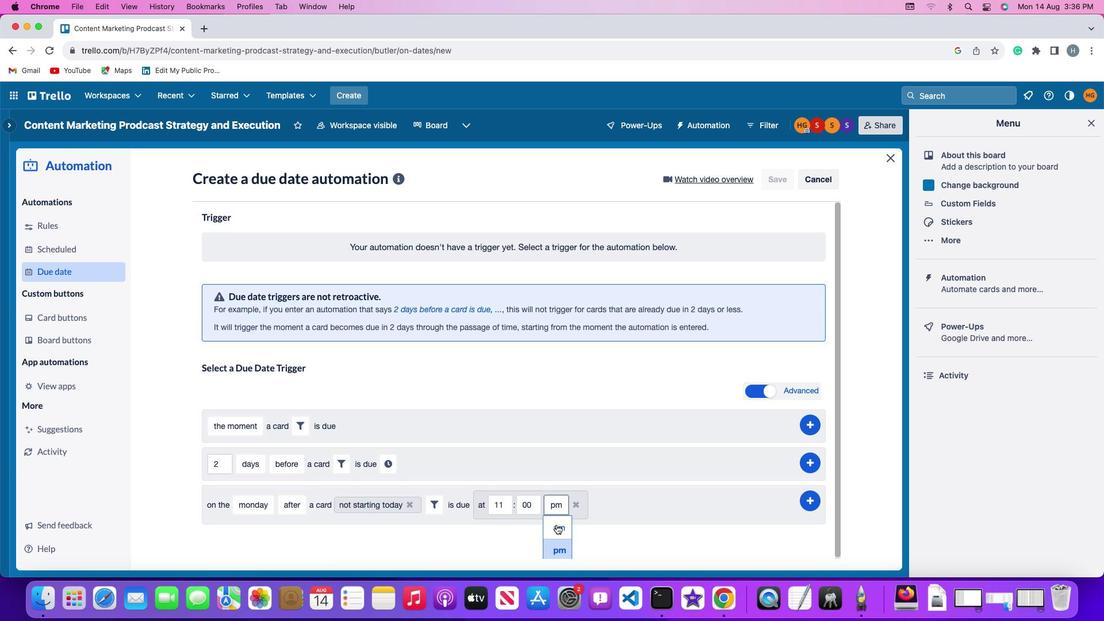 
Action: Mouse pressed left at (556, 524)
Screenshot: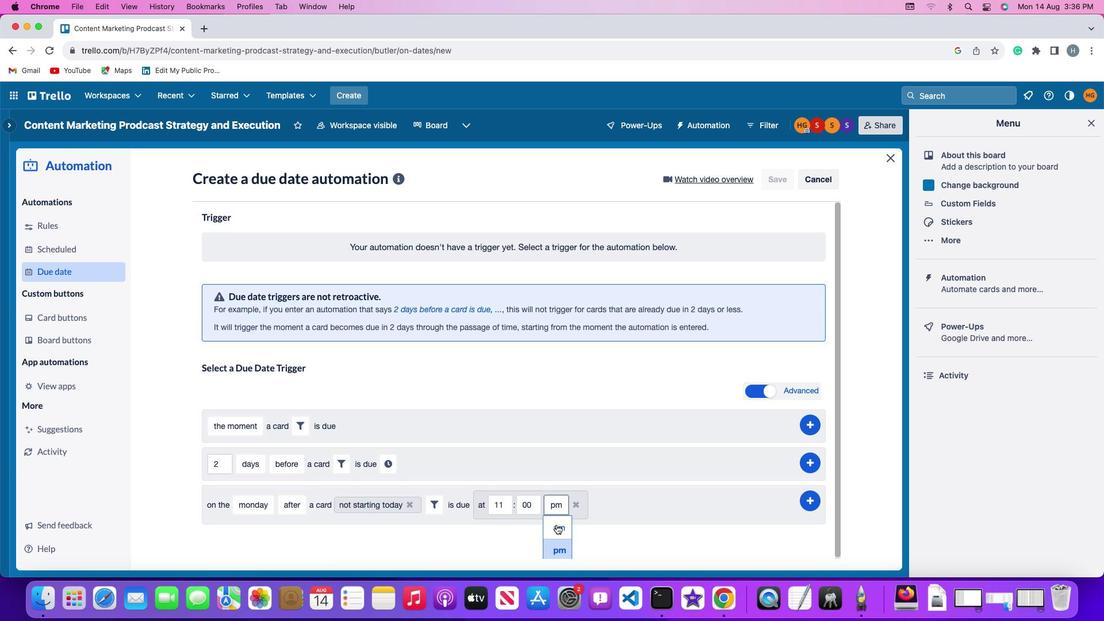 
Action: Mouse moved to (817, 499)
Screenshot: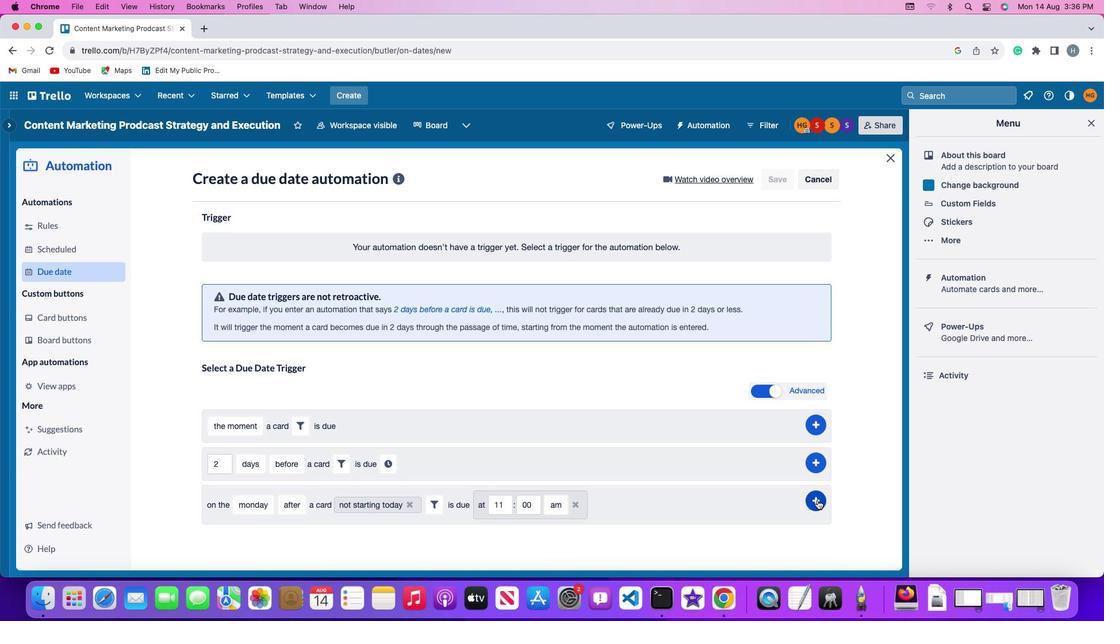 
Action: Mouse pressed left at (817, 499)
Screenshot: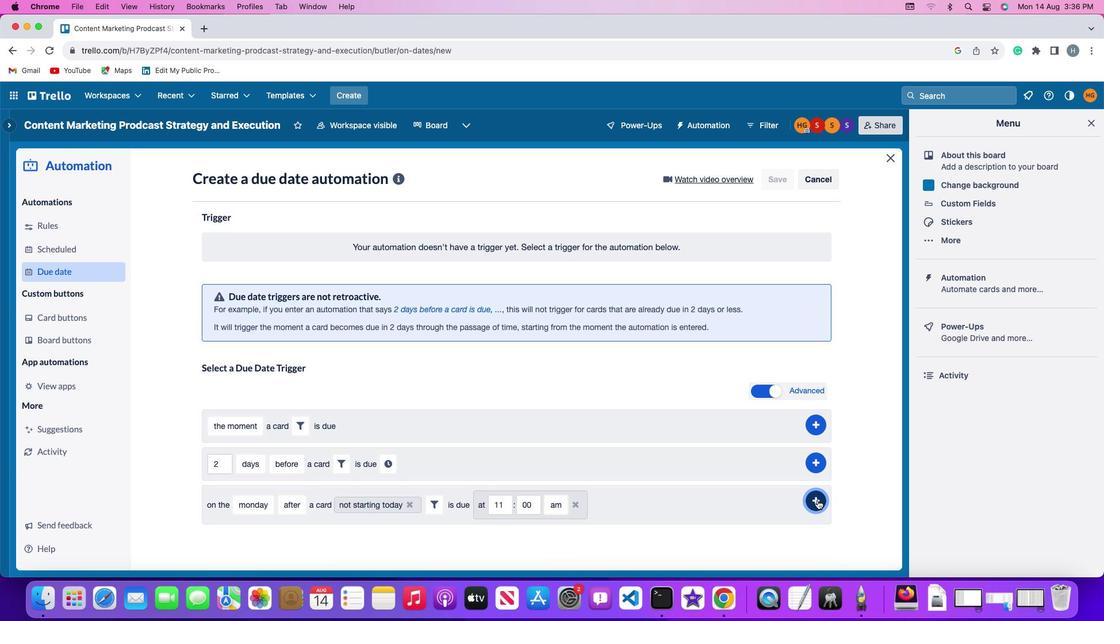 
Action: Mouse moved to (867, 415)
Screenshot: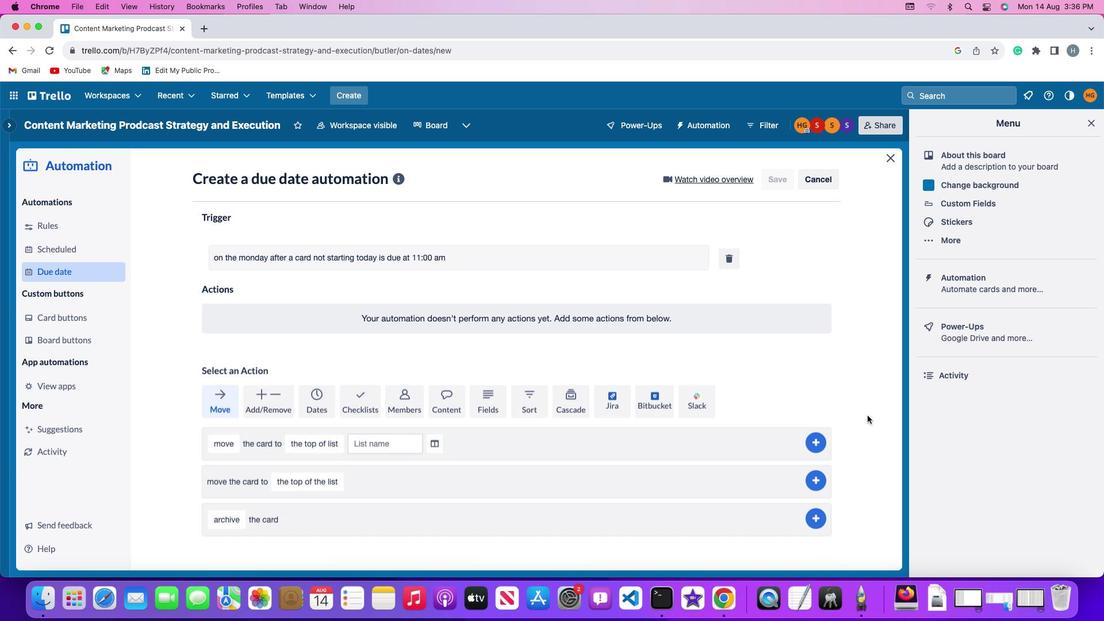 
